 Task: Find connections with filter location Batna with filter topic #Inspirationwith filter profile language German with filter current company YRF-Yash Raj Films with filter school Tezpur University with filter industry Museums with filter service category Mortgage Lending with filter keywords title Sound Engineer
Action: Mouse moved to (556, 81)
Screenshot: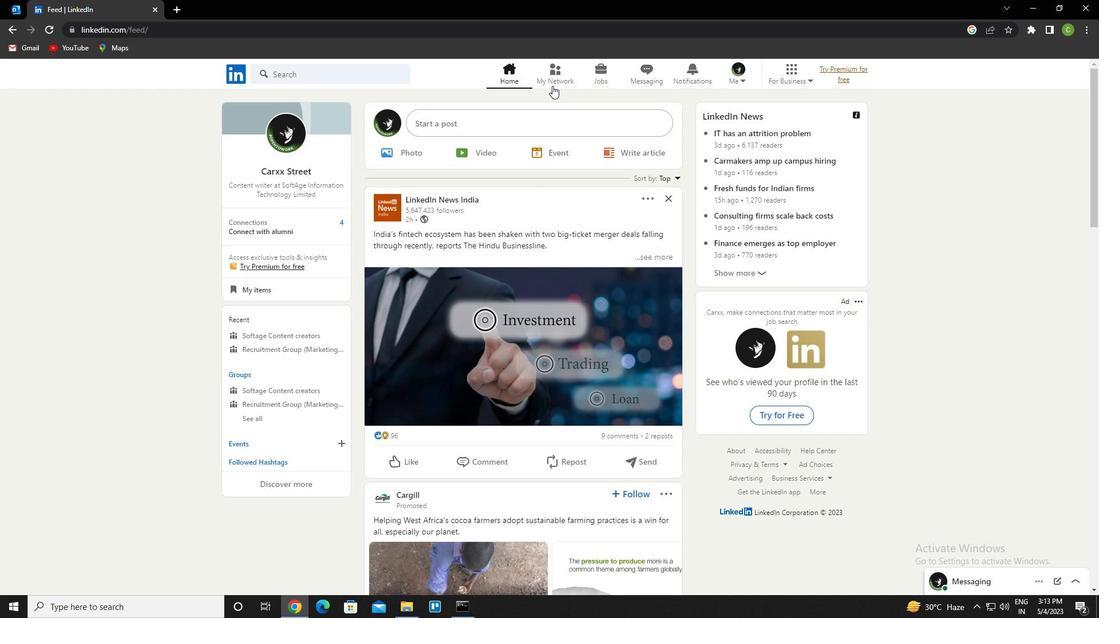 
Action: Mouse pressed left at (556, 81)
Screenshot: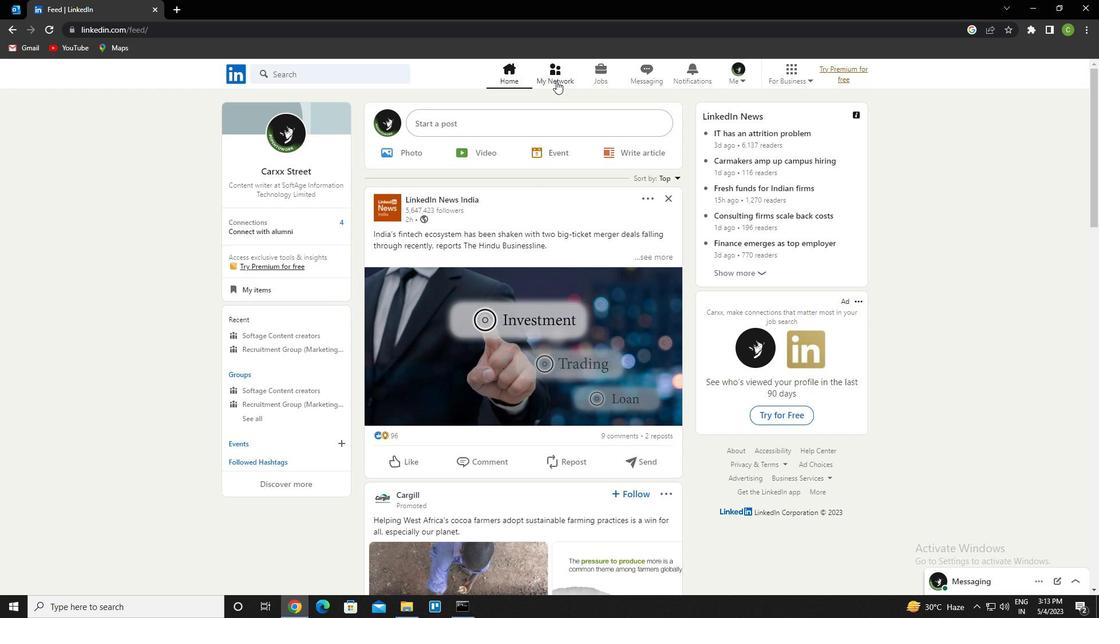 
Action: Mouse moved to (328, 138)
Screenshot: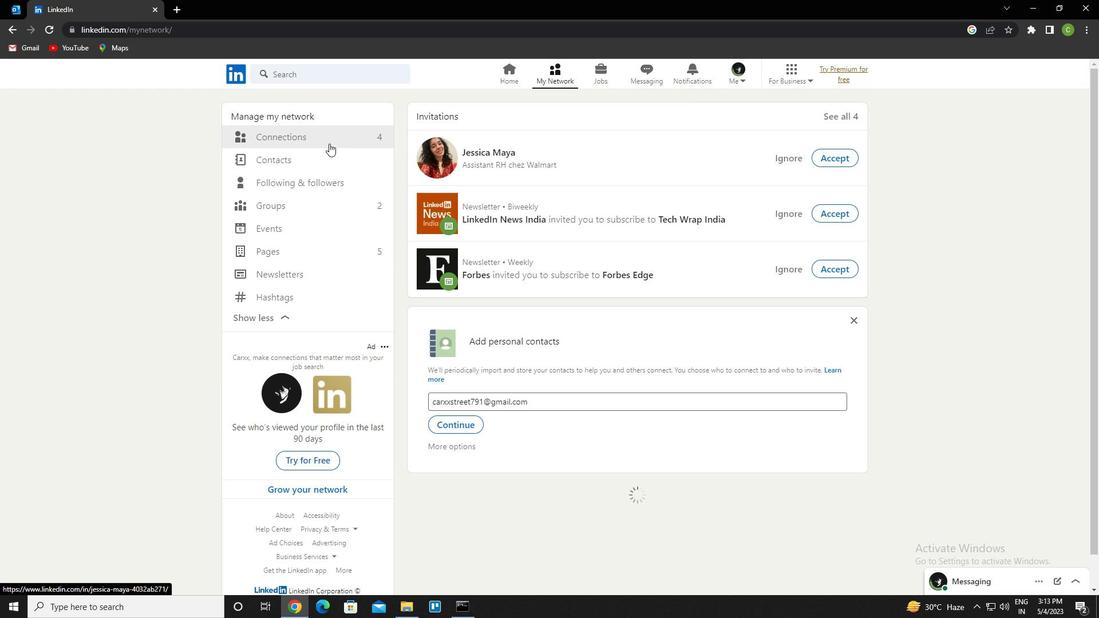 
Action: Mouse pressed left at (328, 138)
Screenshot: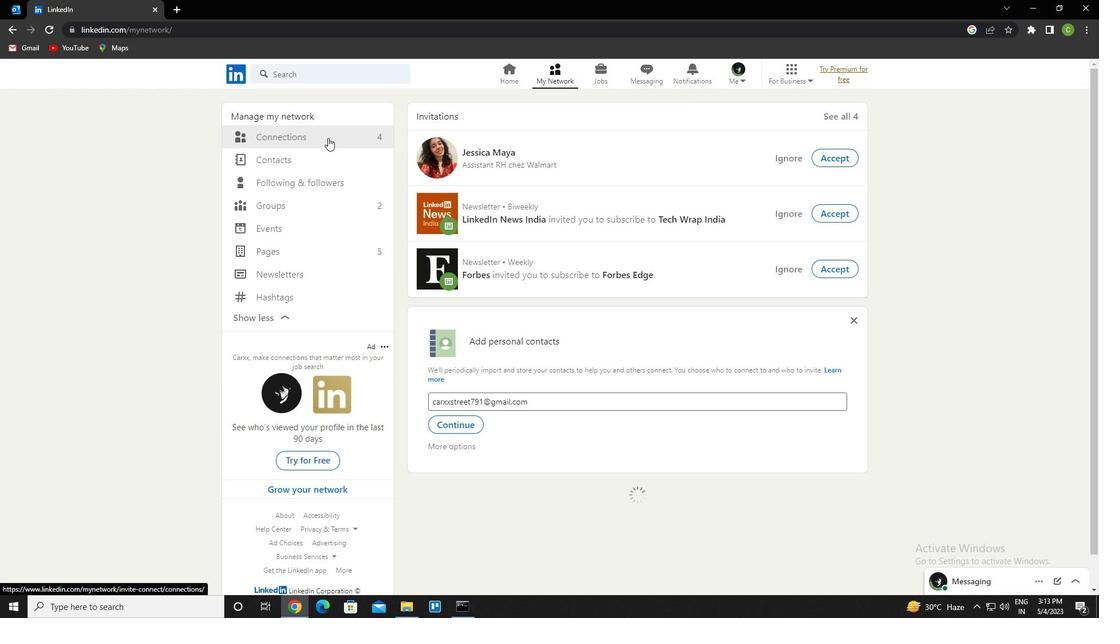 
Action: Mouse moved to (658, 137)
Screenshot: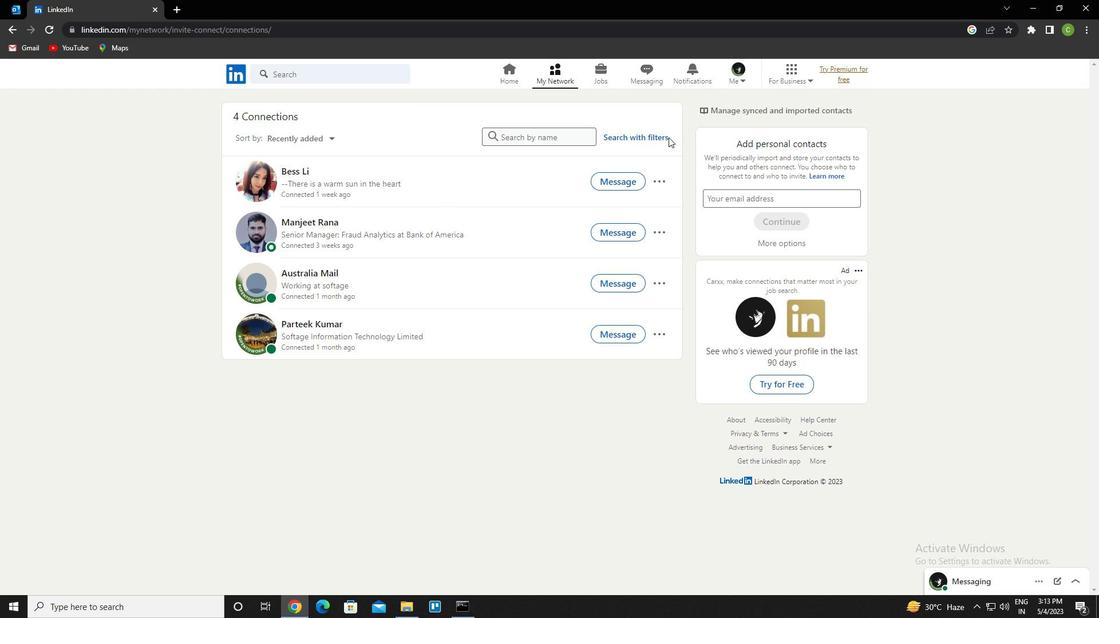 
Action: Mouse pressed left at (658, 137)
Screenshot: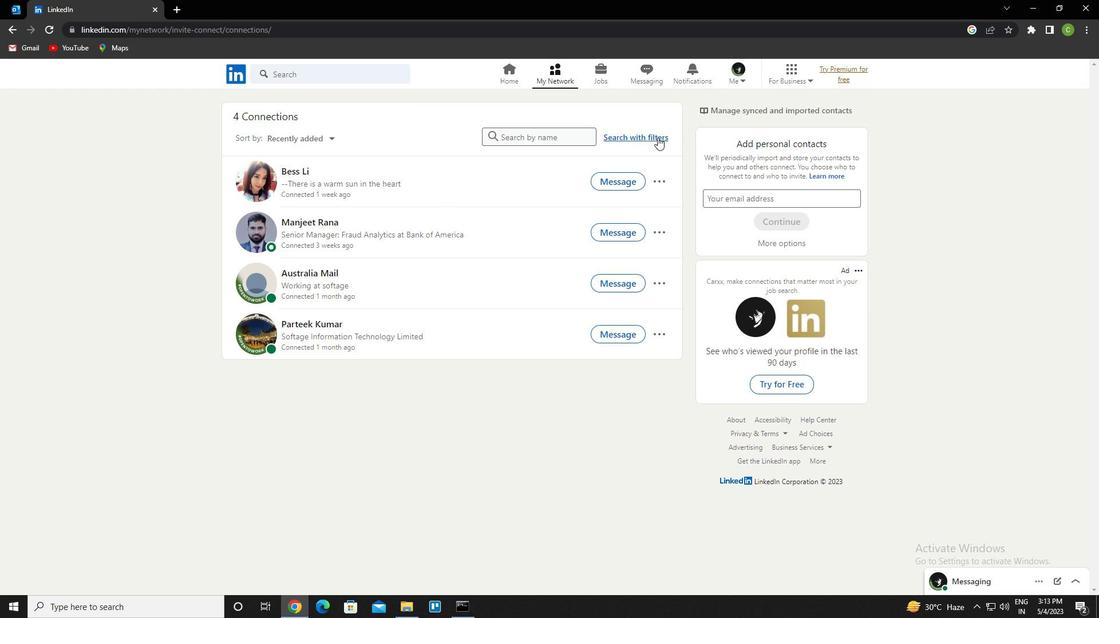 
Action: Mouse moved to (588, 107)
Screenshot: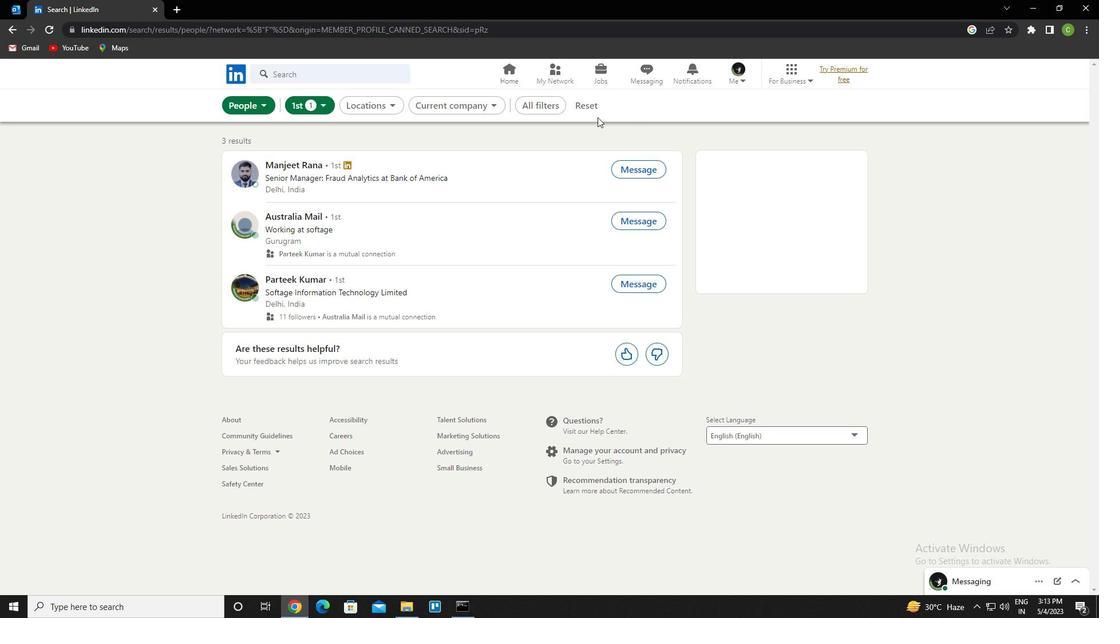 
Action: Mouse pressed left at (588, 107)
Screenshot: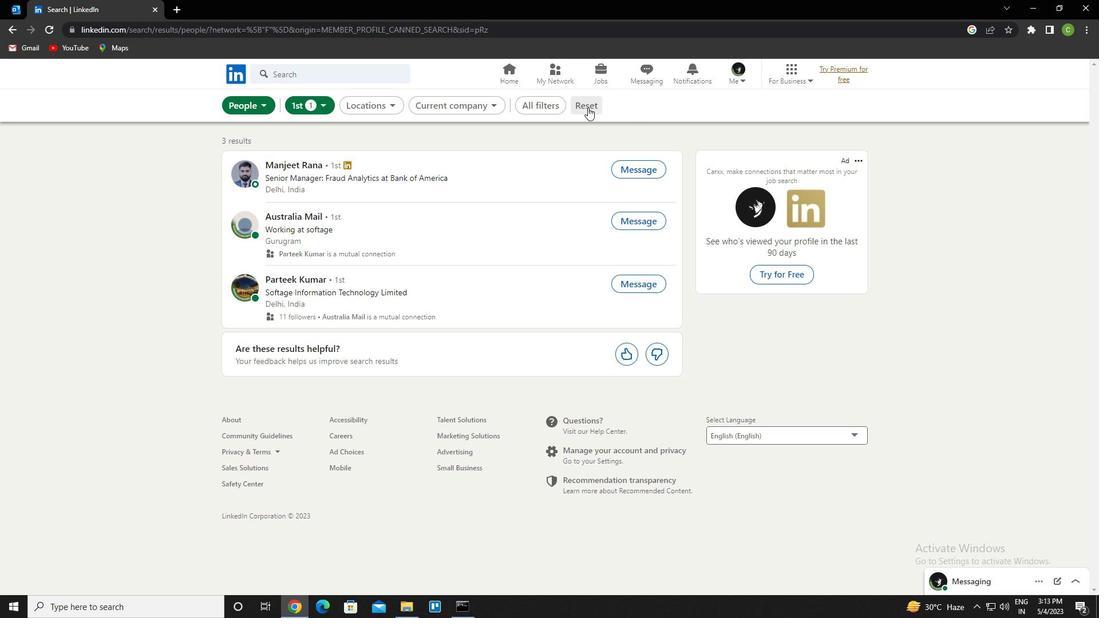 
Action: Mouse moved to (579, 104)
Screenshot: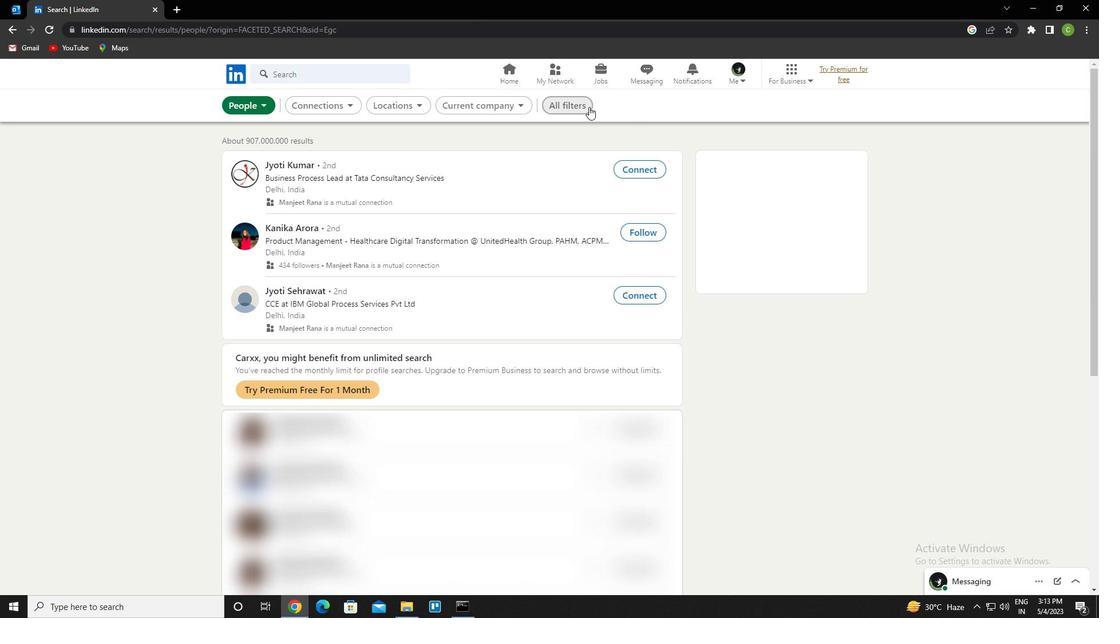 
Action: Mouse pressed left at (579, 104)
Screenshot: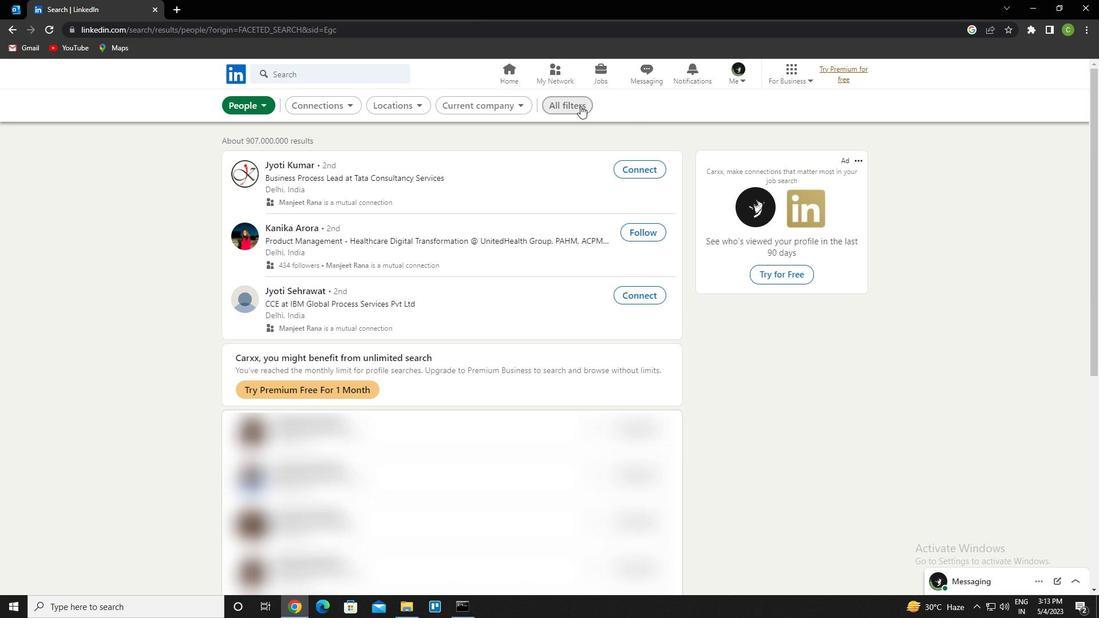 
Action: Mouse moved to (869, 329)
Screenshot: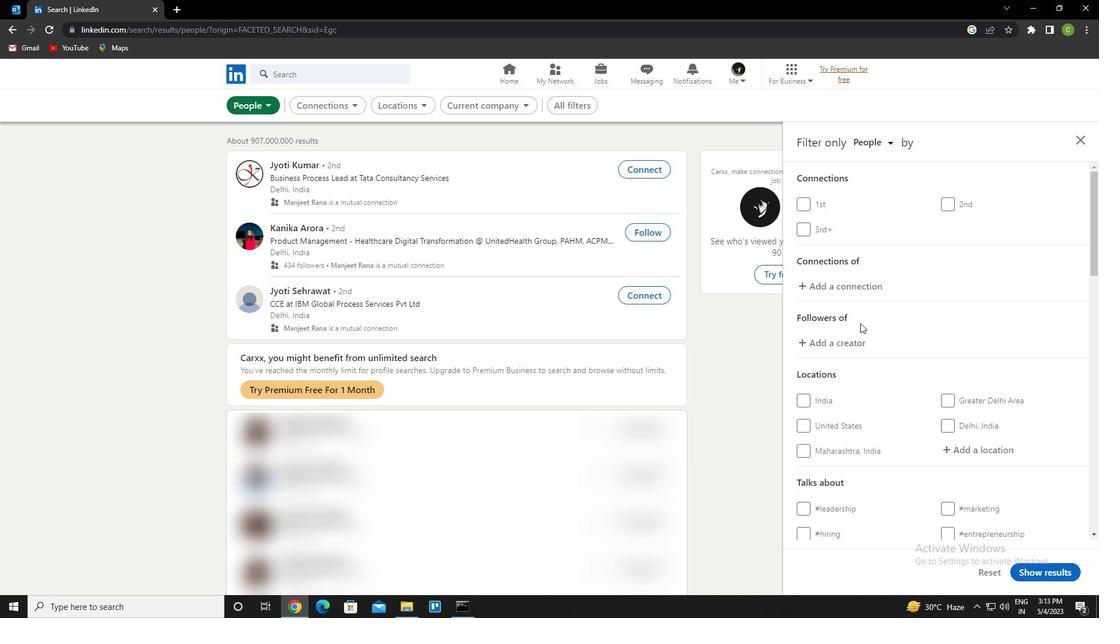 
Action: Mouse scrolled (869, 328) with delta (0, 0)
Screenshot: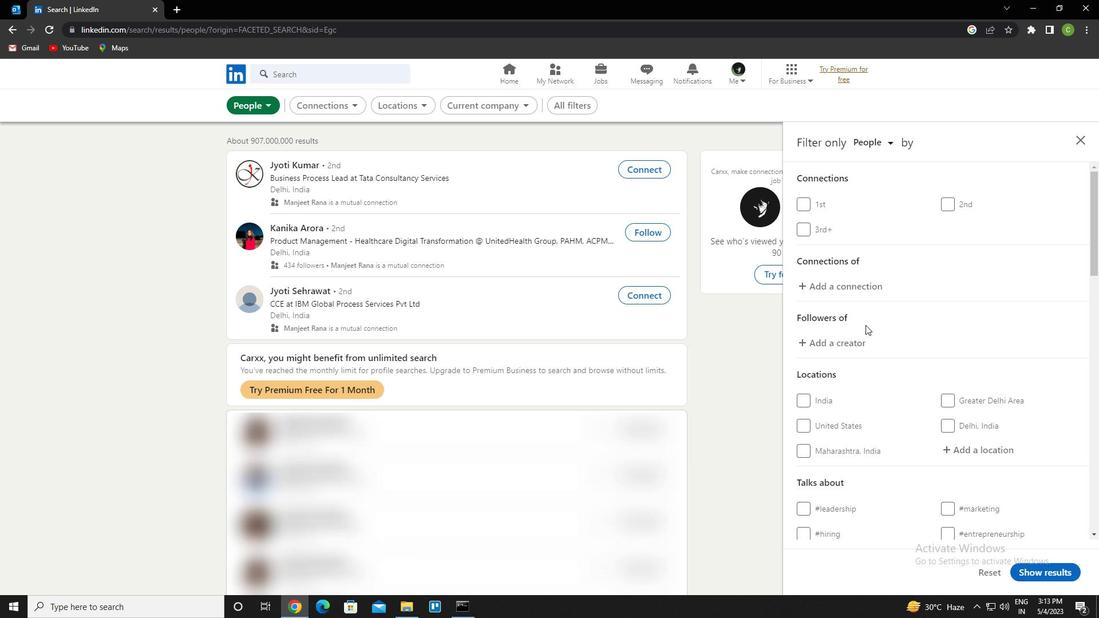 
Action: Mouse moved to (869, 331)
Screenshot: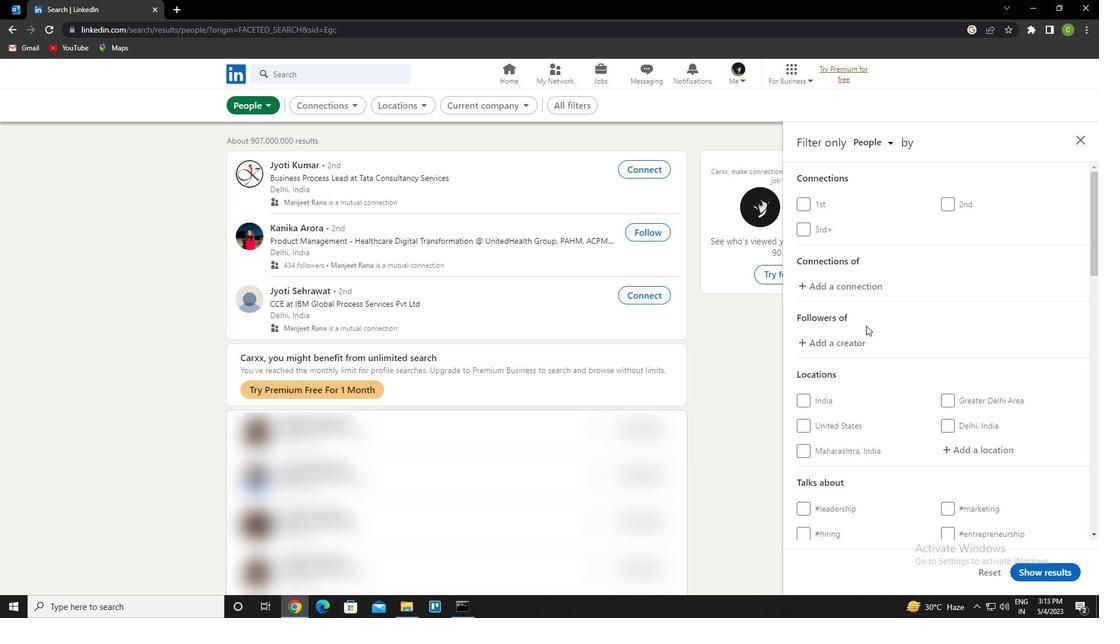 
Action: Mouse scrolled (869, 331) with delta (0, 0)
Screenshot: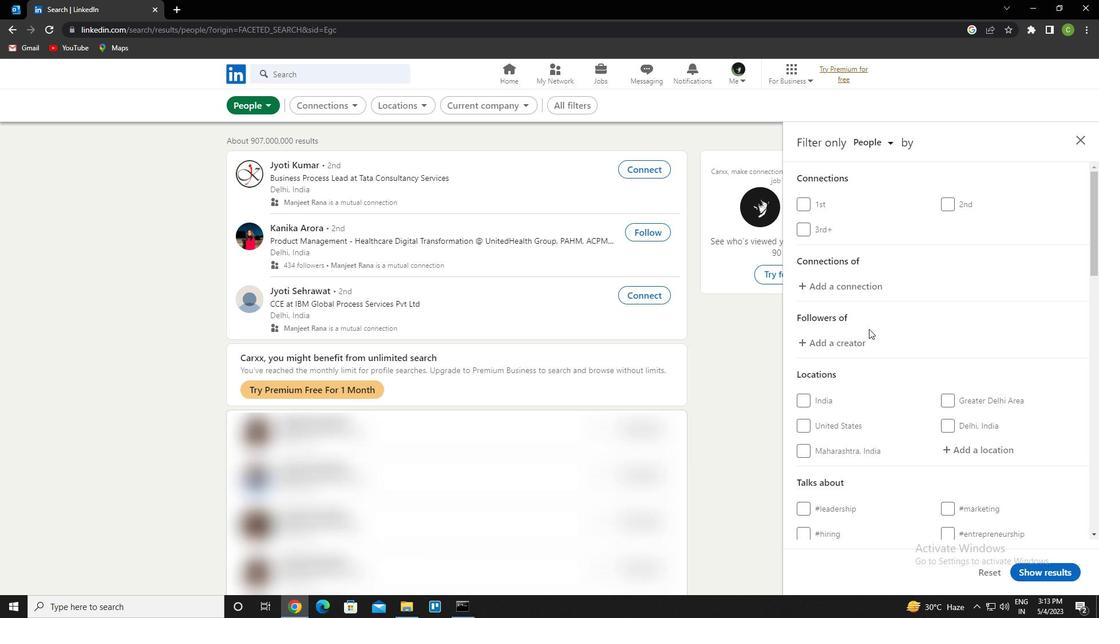 
Action: Mouse moved to (969, 341)
Screenshot: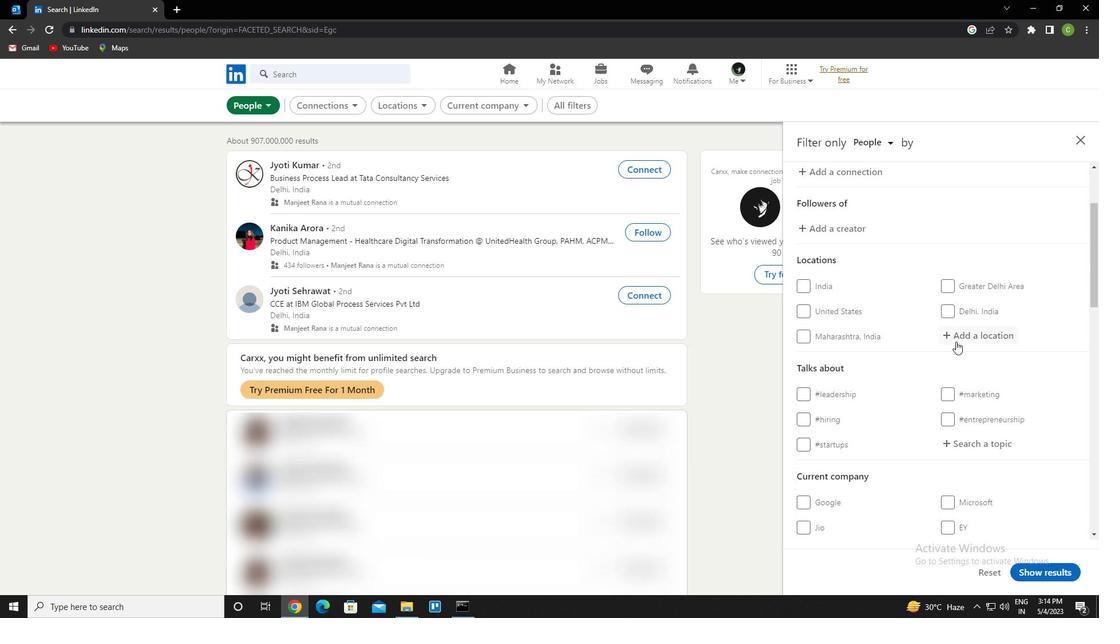 
Action: Mouse pressed left at (969, 341)
Screenshot: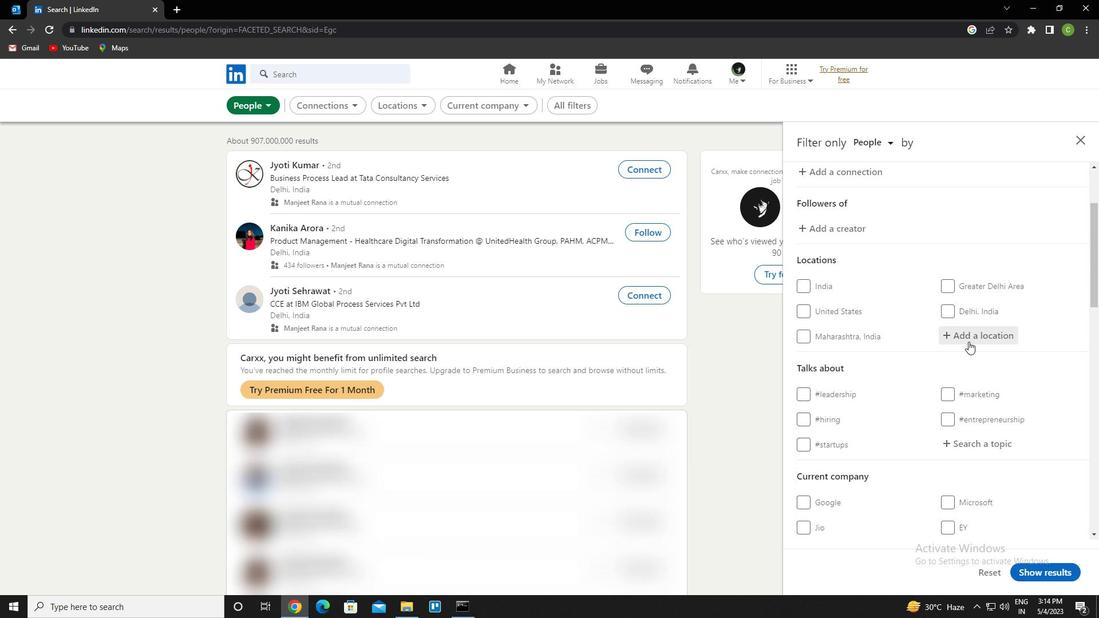 
Action: Mouse moved to (949, 274)
Screenshot: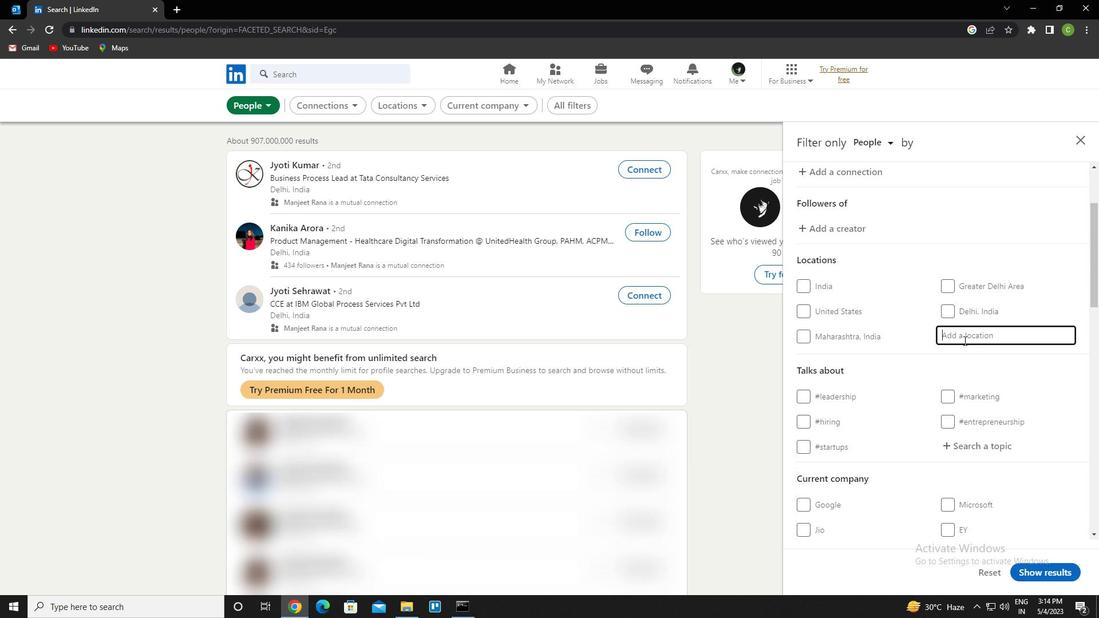 
Action: Key pressed <Key.caps_lock>b<Key.caps_lock>atna<Key.down><Key.enter>
Screenshot: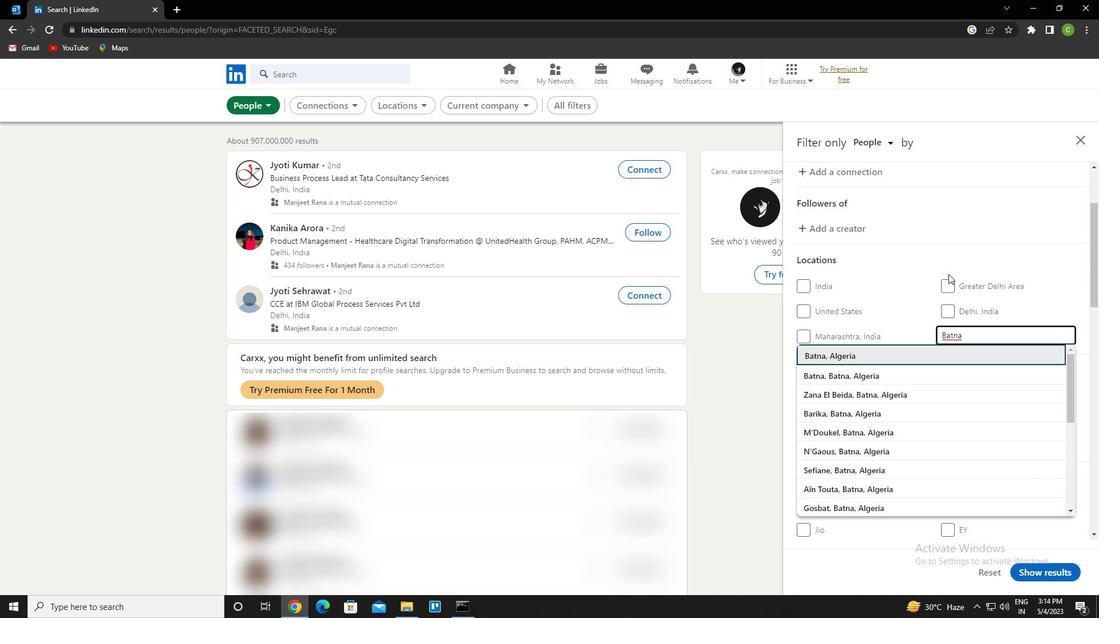 
Action: Mouse moved to (949, 274)
Screenshot: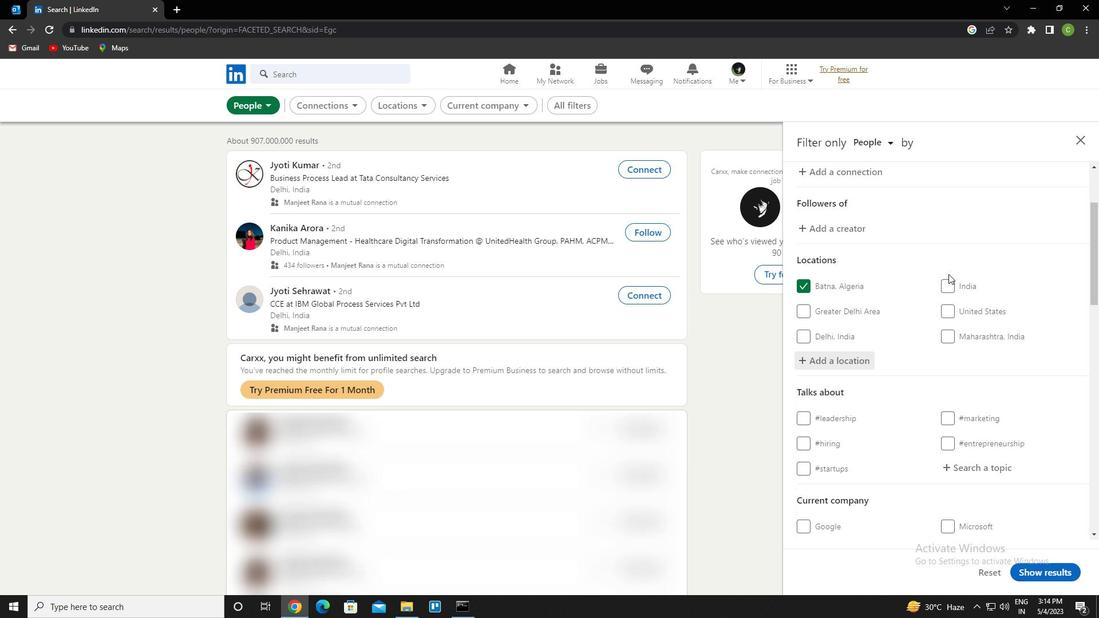 
Action: Mouse scrolled (949, 273) with delta (0, 0)
Screenshot: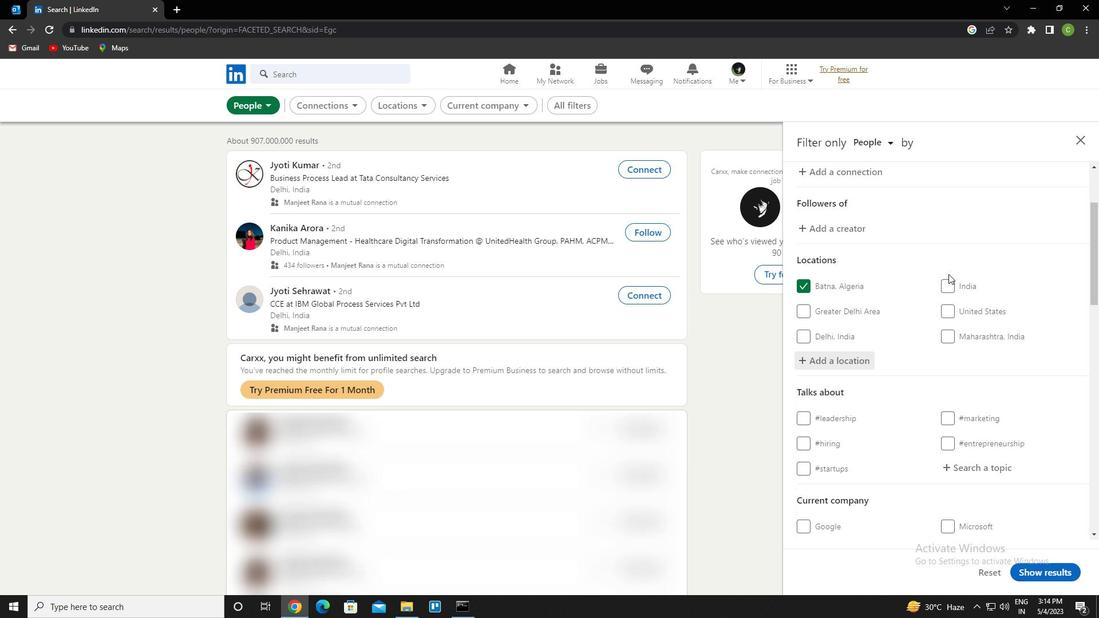 
Action: Mouse moved to (947, 274)
Screenshot: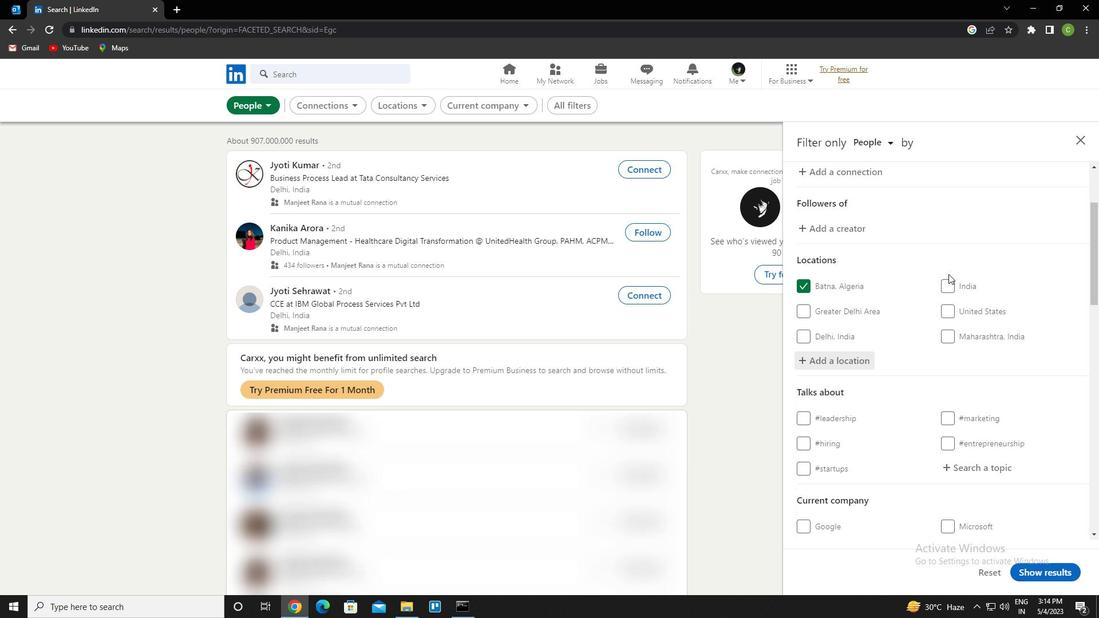 
Action: Mouse scrolled (947, 273) with delta (0, 0)
Screenshot: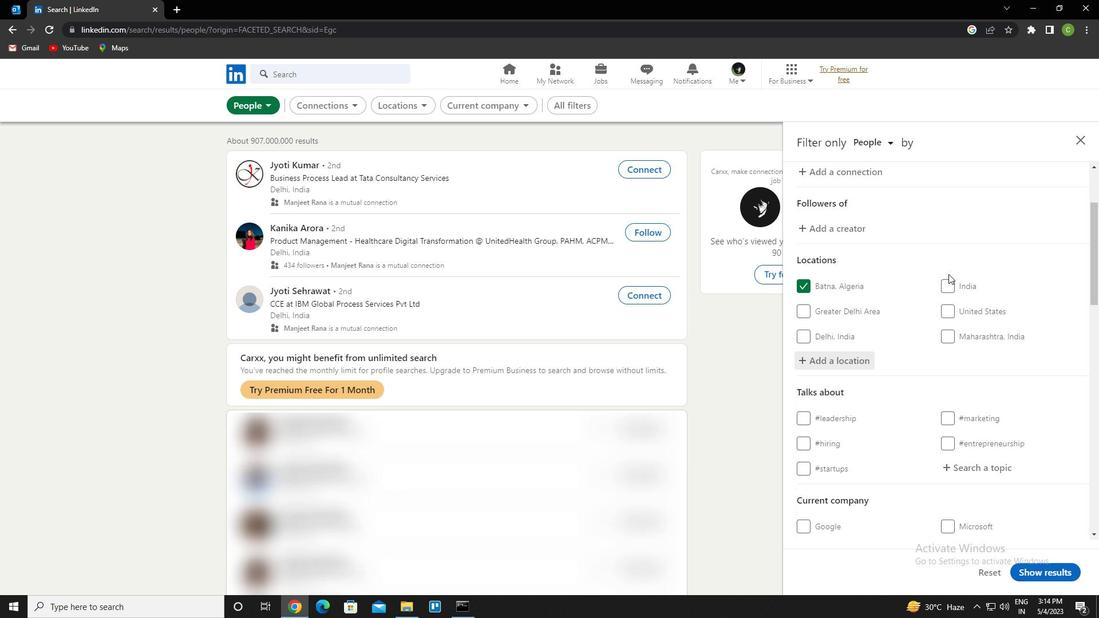 
Action: Mouse moved to (969, 349)
Screenshot: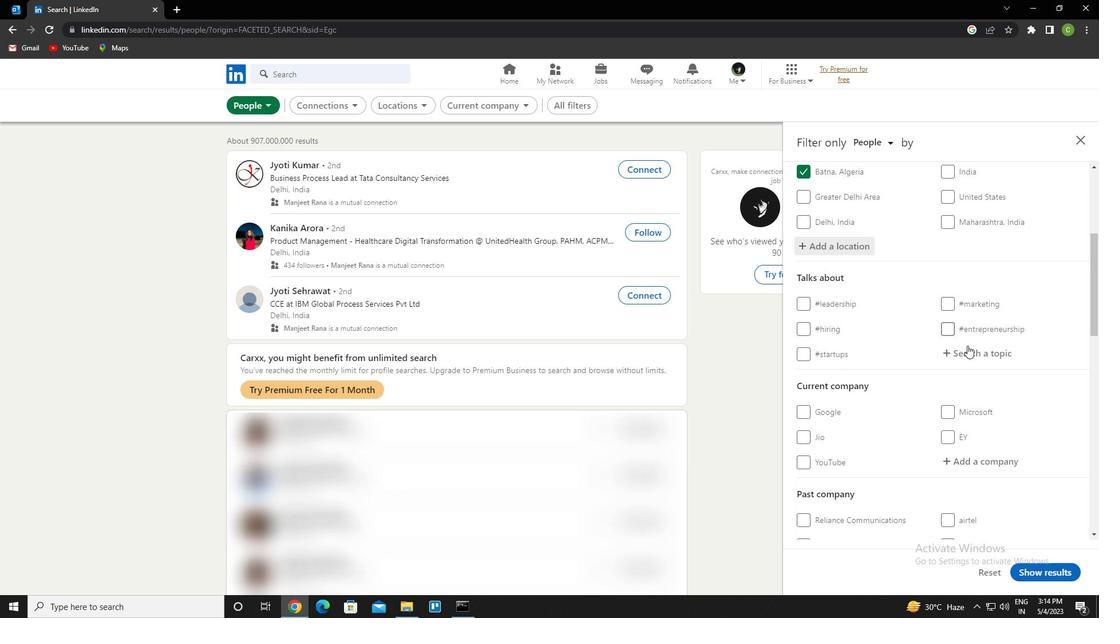 
Action: Mouse pressed left at (969, 349)
Screenshot: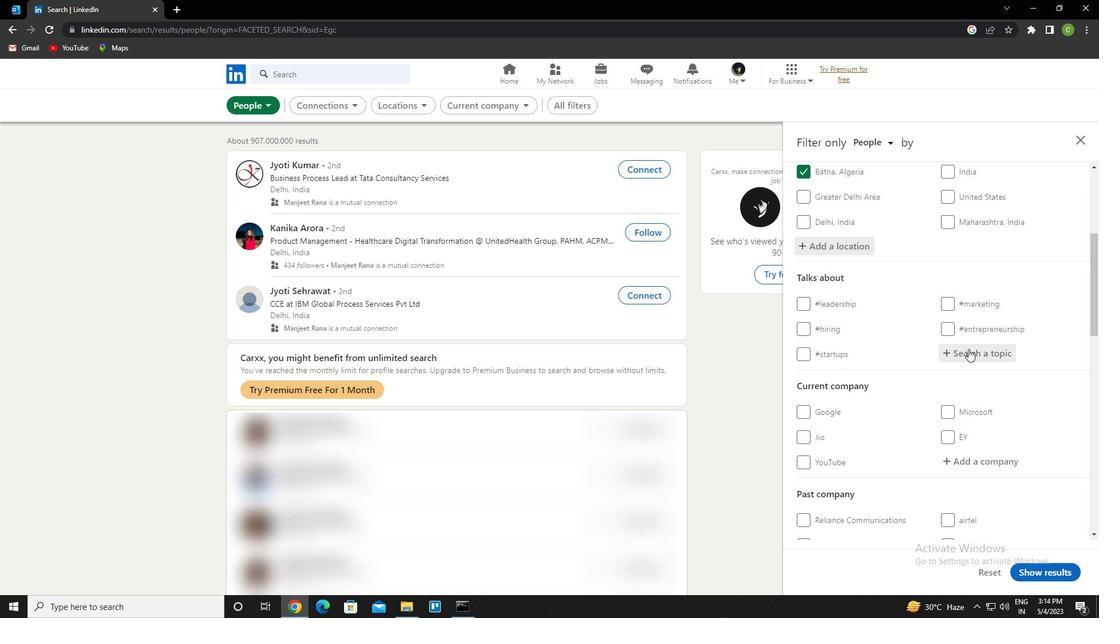 
Action: Mouse moved to (952, 343)
Screenshot: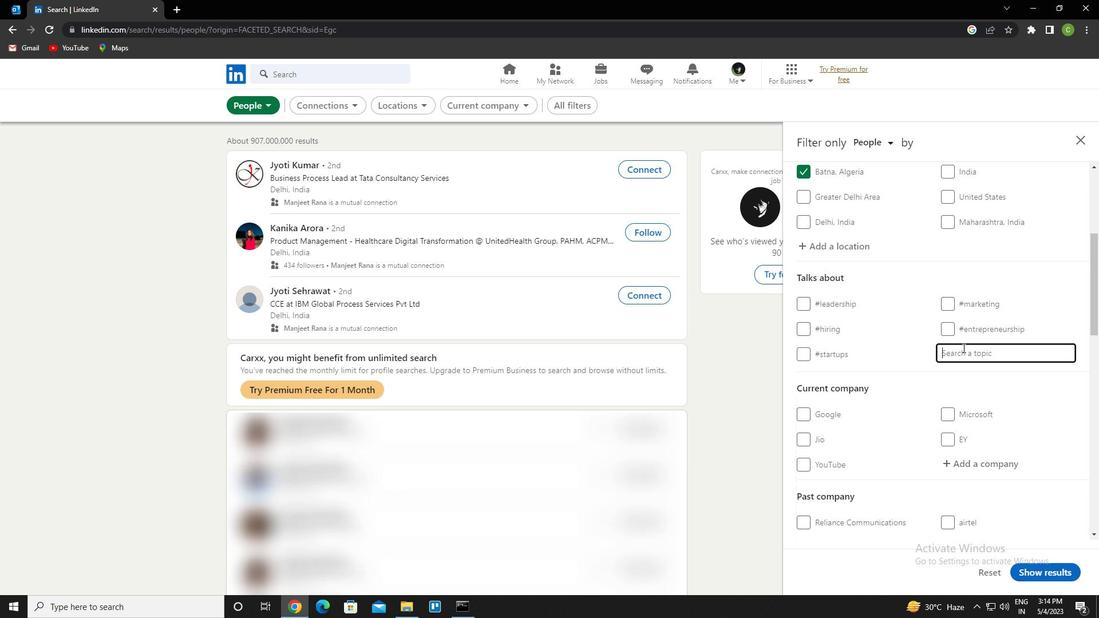 
Action: Key pressed inspiration<Key.down><Key.enter>
Screenshot: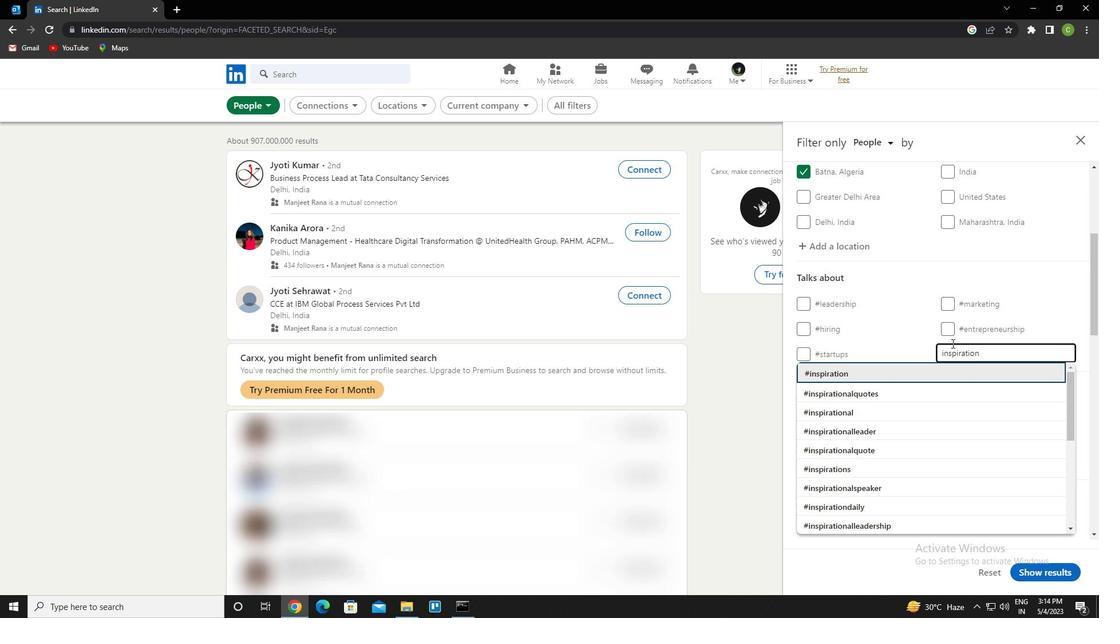 
Action: Mouse moved to (926, 338)
Screenshot: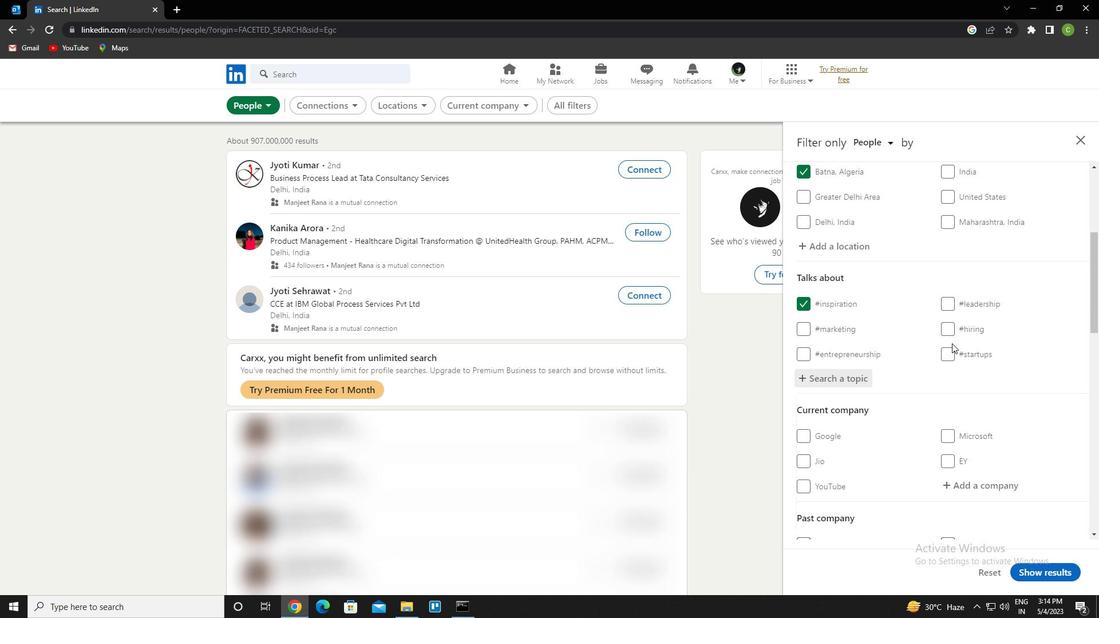 
Action: Mouse scrolled (926, 337) with delta (0, 0)
Screenshot: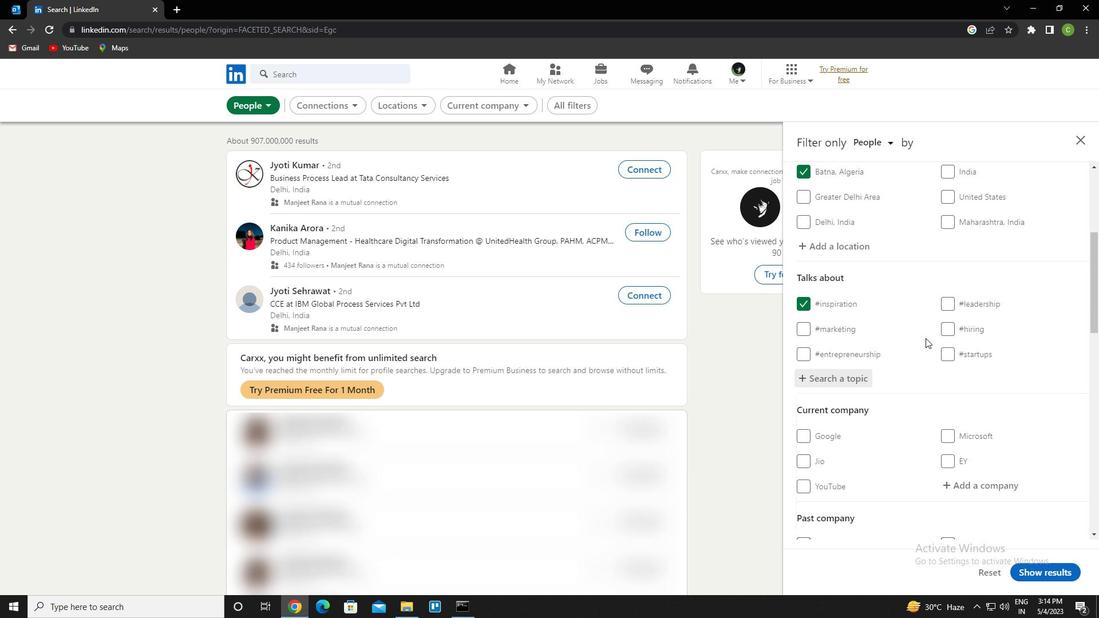 
Action: Mouse scrolled (926, 337) with delta (0, 0)
Screenshot: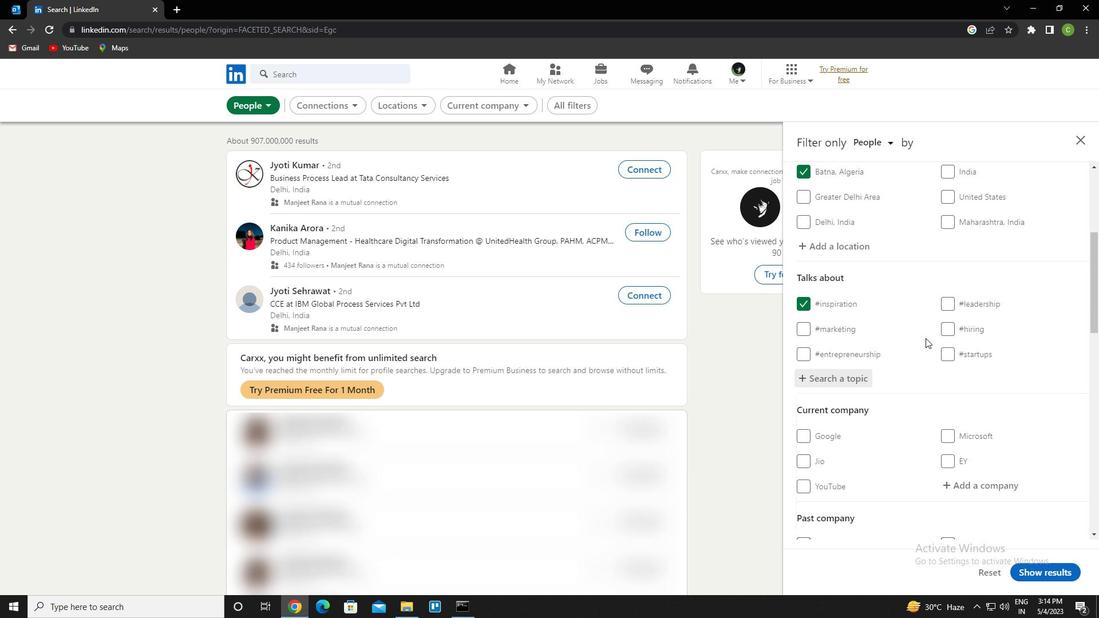 
Action: Mouse scrolled (926, 337) with delta (0, 0)
Screenshot: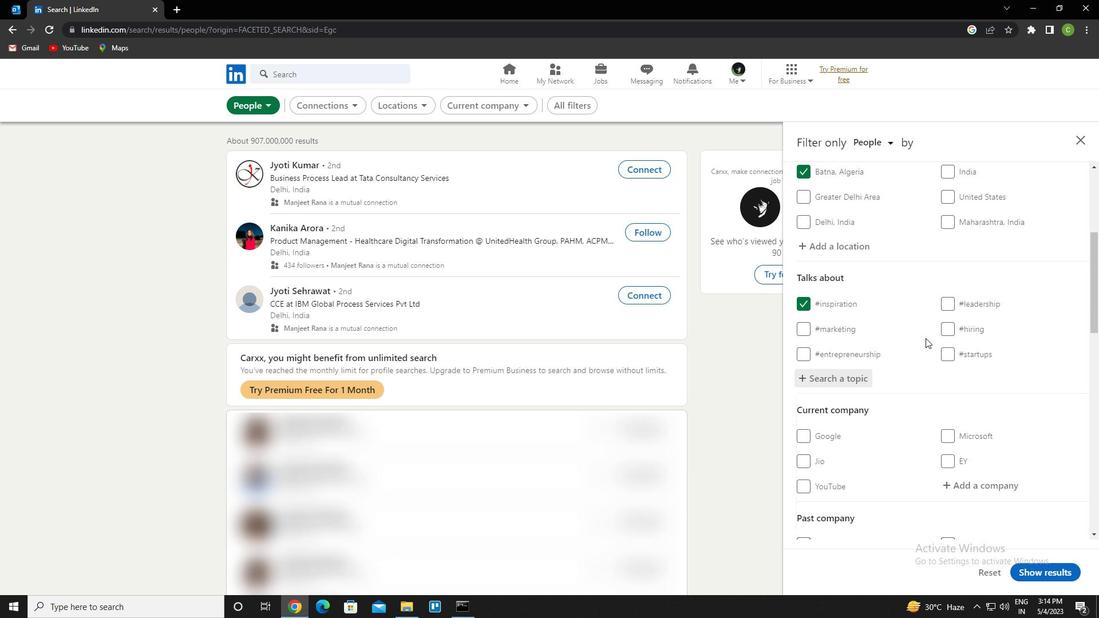 
Action: Mouse scrolled (926, 337) with delta (0, 0)
Screenshot: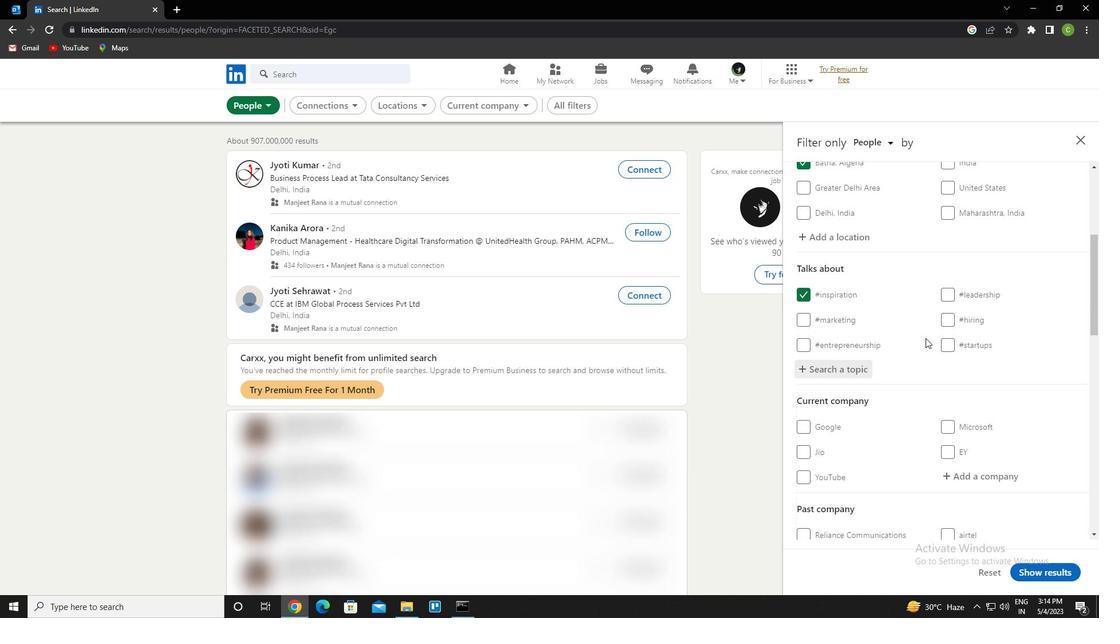 
Action: Mouse scrolled (926, 337) with delta (0, 0)
Screenshot: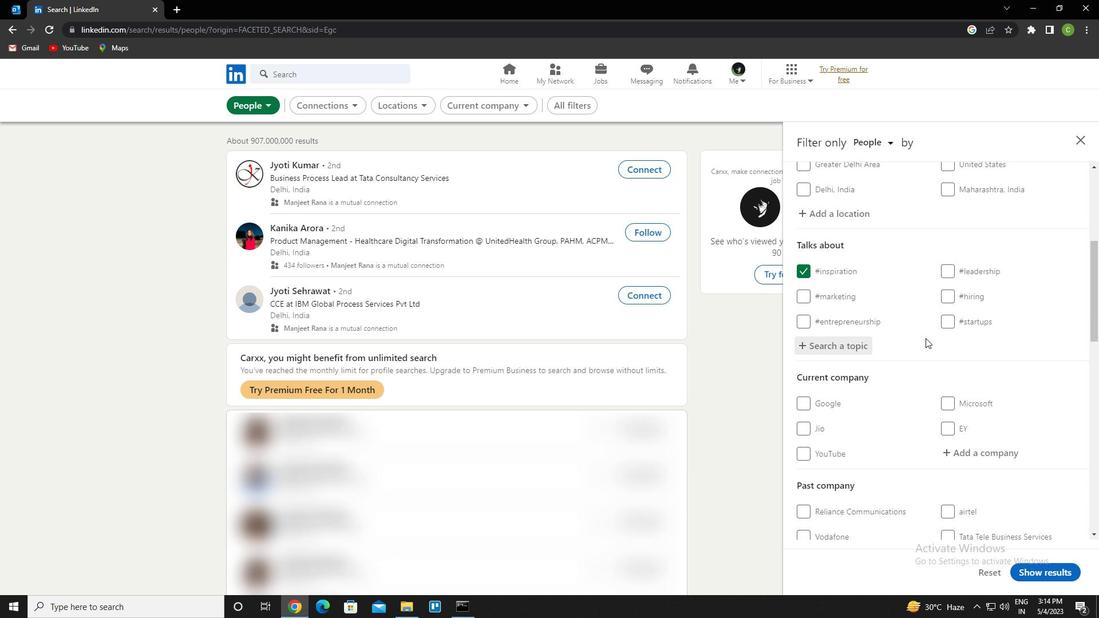 
Action: Mouse scrolled (926, 337) with delta (0, 0)
Screenshot: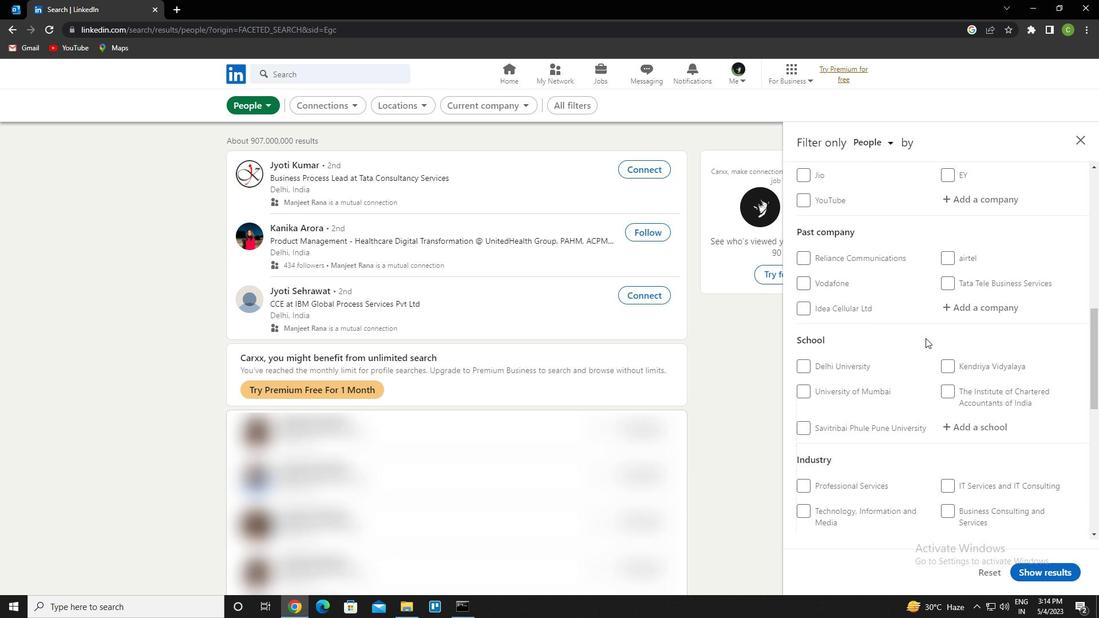 
Action: Mouse moved to (926, 338)
Screenshot: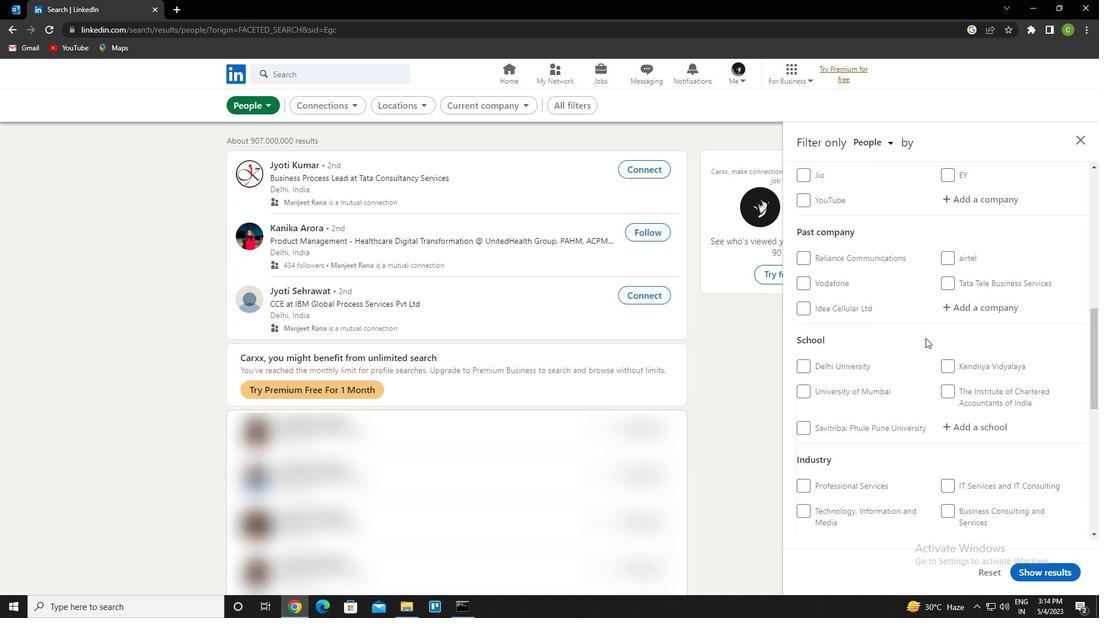 
Action: Mouse scrolled (926, 337) with delta (0, 0)
Screenshot: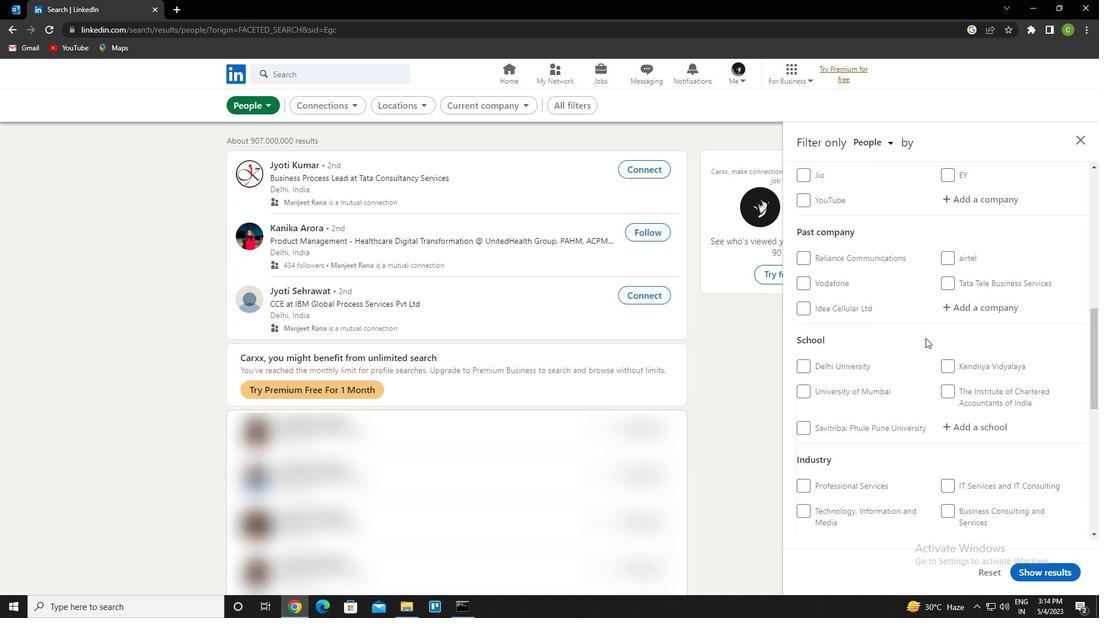 
Action: Mouse moved to (926, 339)
Screenshot: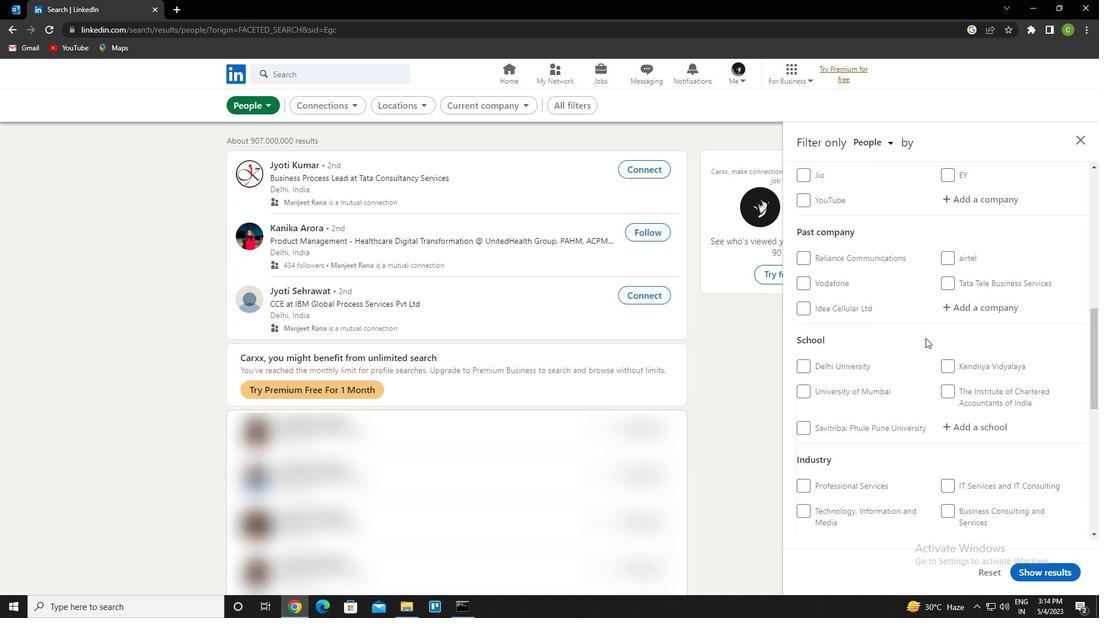 
Action: Mouse scrolled (926, 339) with delta (0, 0)
Screenshot: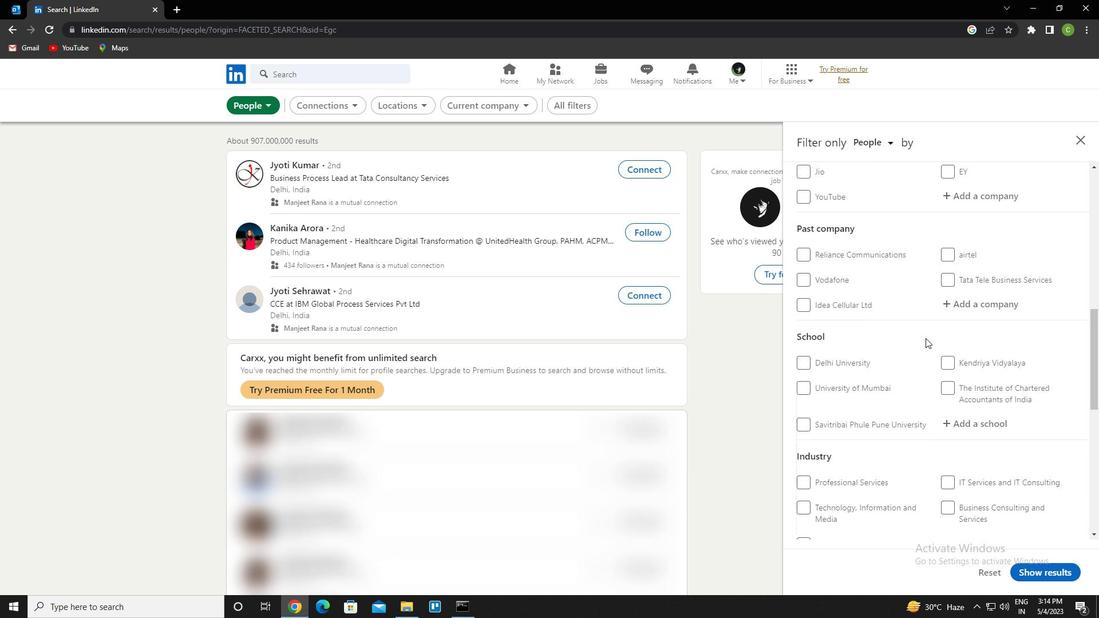
Action: Mouse scrolled (926, 339) with delta (0, 0)
Screenshot: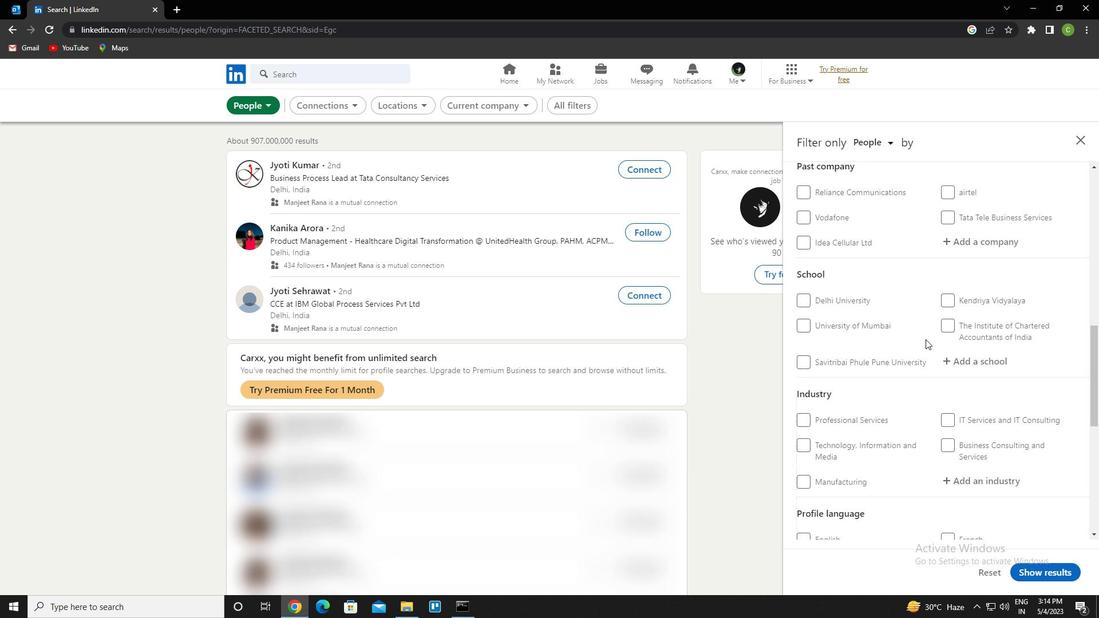 
Action: Mouse moved to (801, 424)
Screenshot: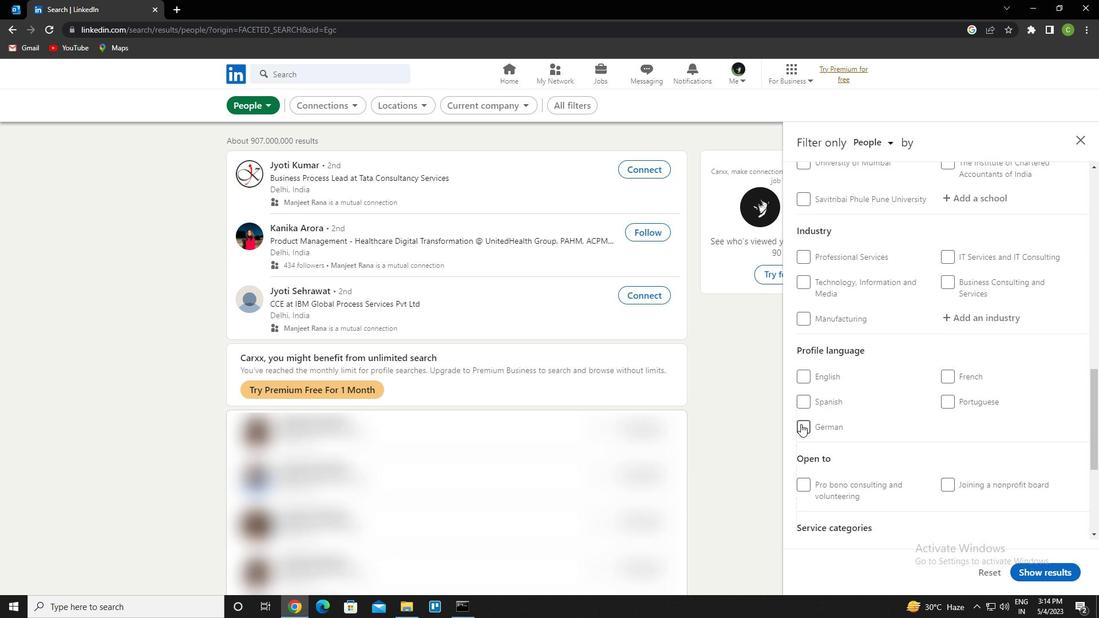
Action: Mouse pressed left at (801, 424)
Screenshot: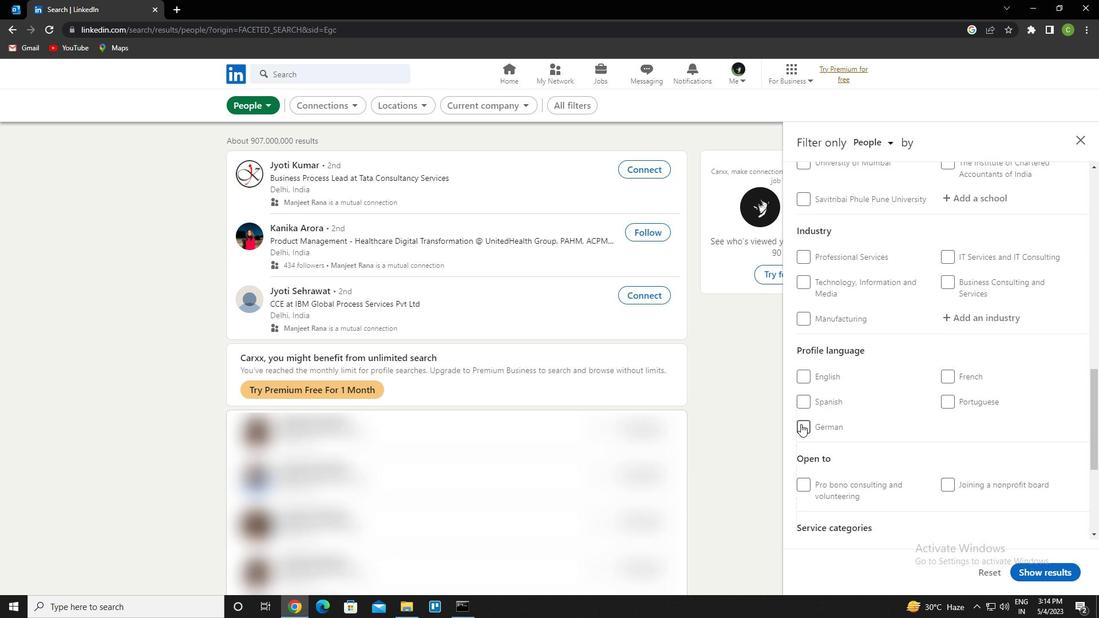 
Action: Mouse moved to (908, 348)
Screenshot: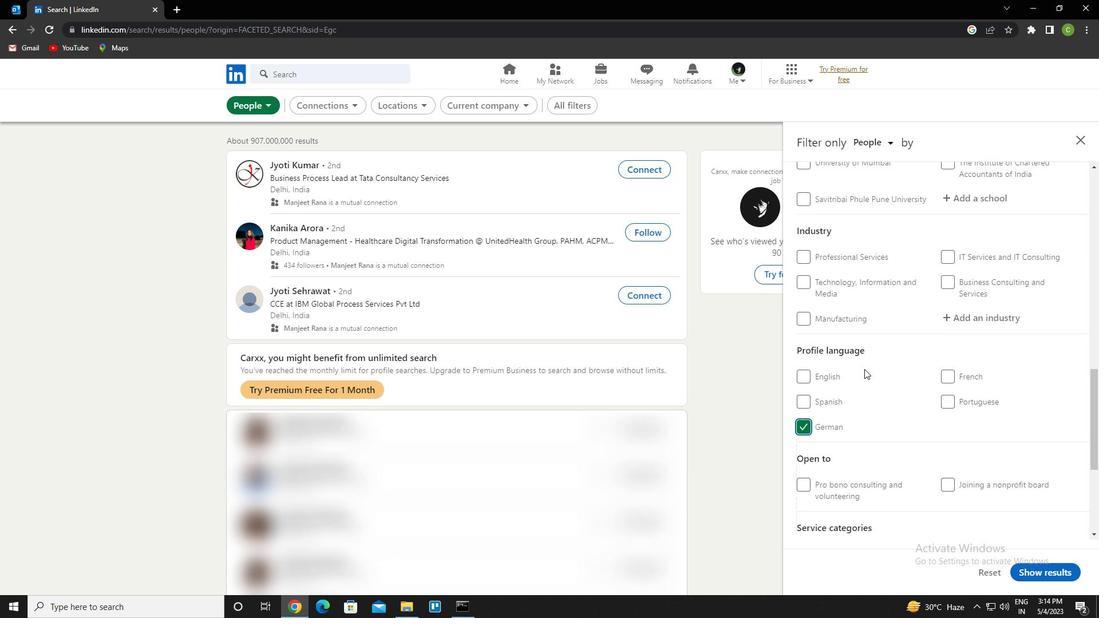 
Action: Mouse scrolled (908, 349) with delta (0, 0)
Screenshot: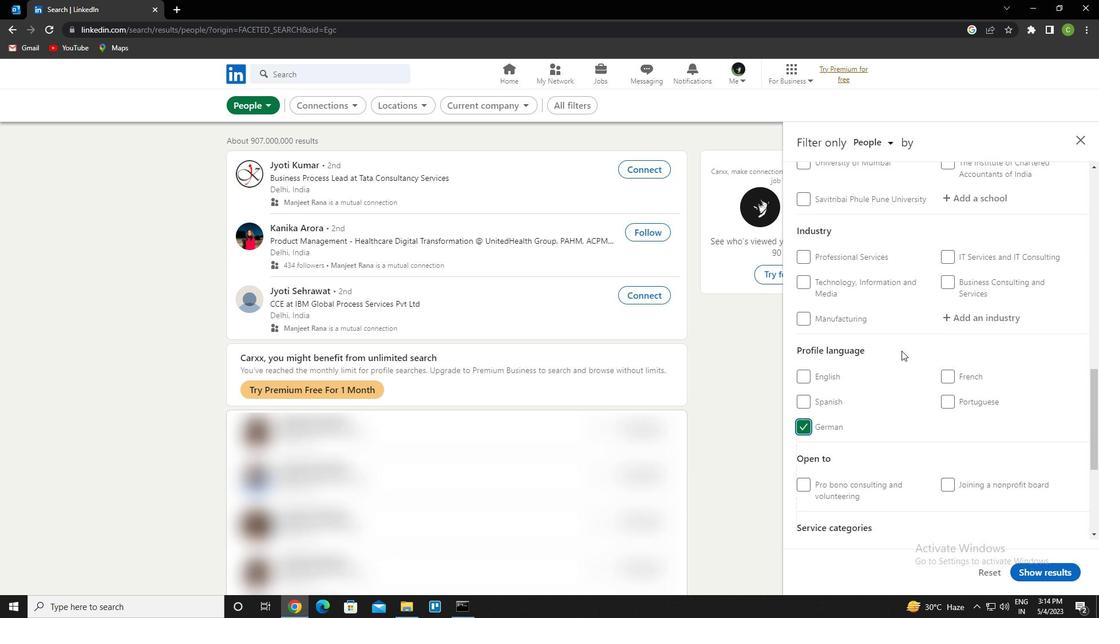 
Action: Mouse scrolled (908, 349) with delta (0, 0)
Screenshot: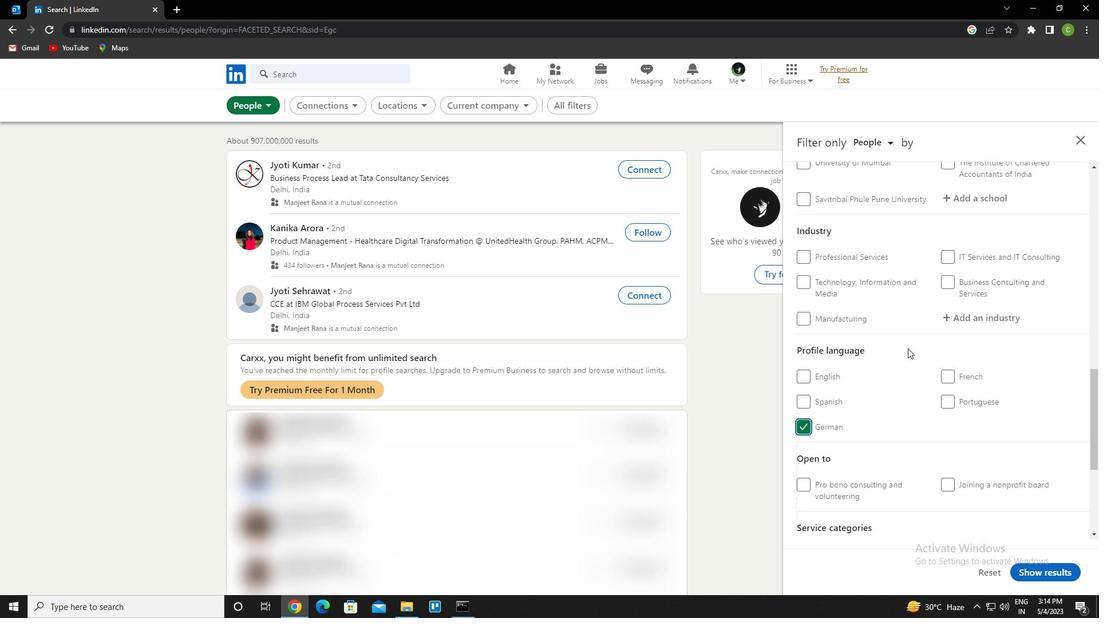
Action: Mouse scrolled (908, 349) with delta (0, 0)
Screenshot: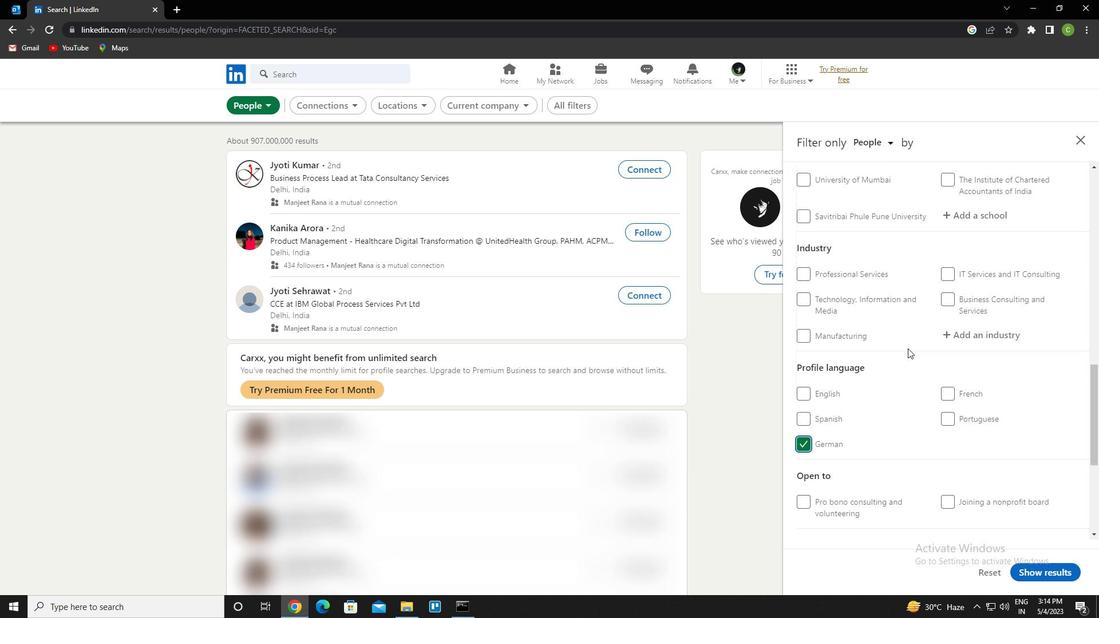 
Action: Mouse scrolled (908, 349) with delta (0, 0)
Screenshot: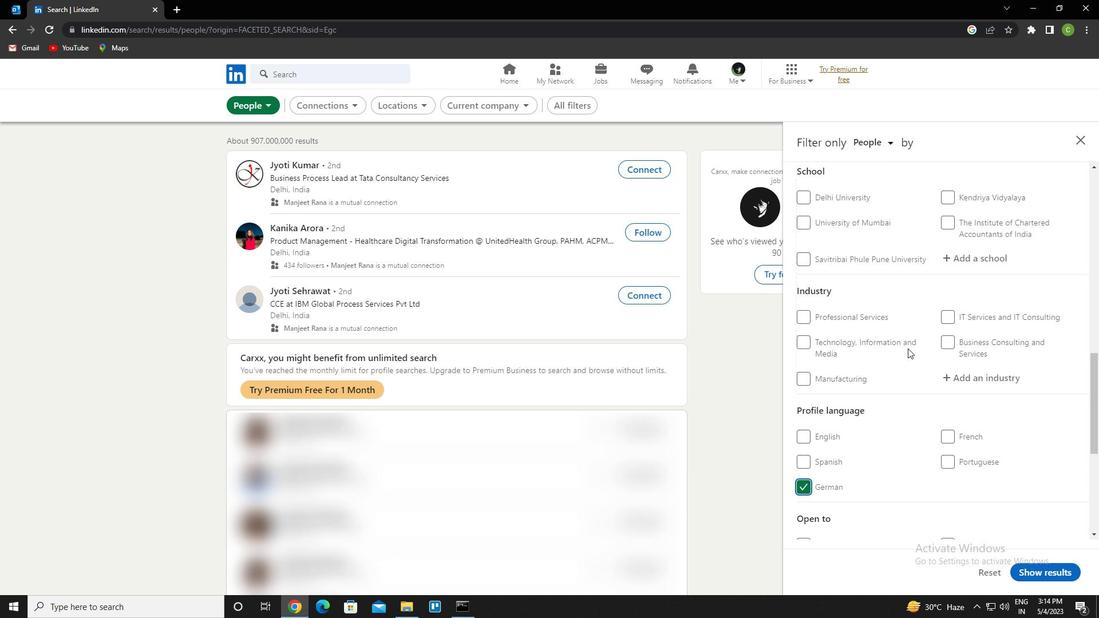 
Action: Mouse moved to (909, 348)
Screenshot: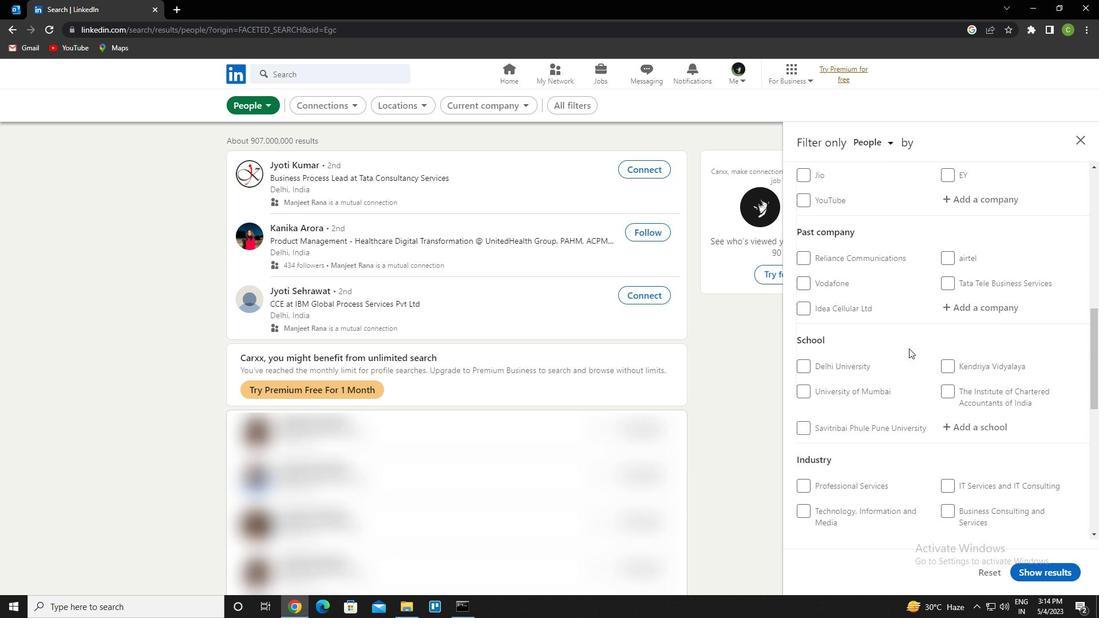 
Action: Mouse scrolled (909, 349) with delta (0, 0)
Screenshot: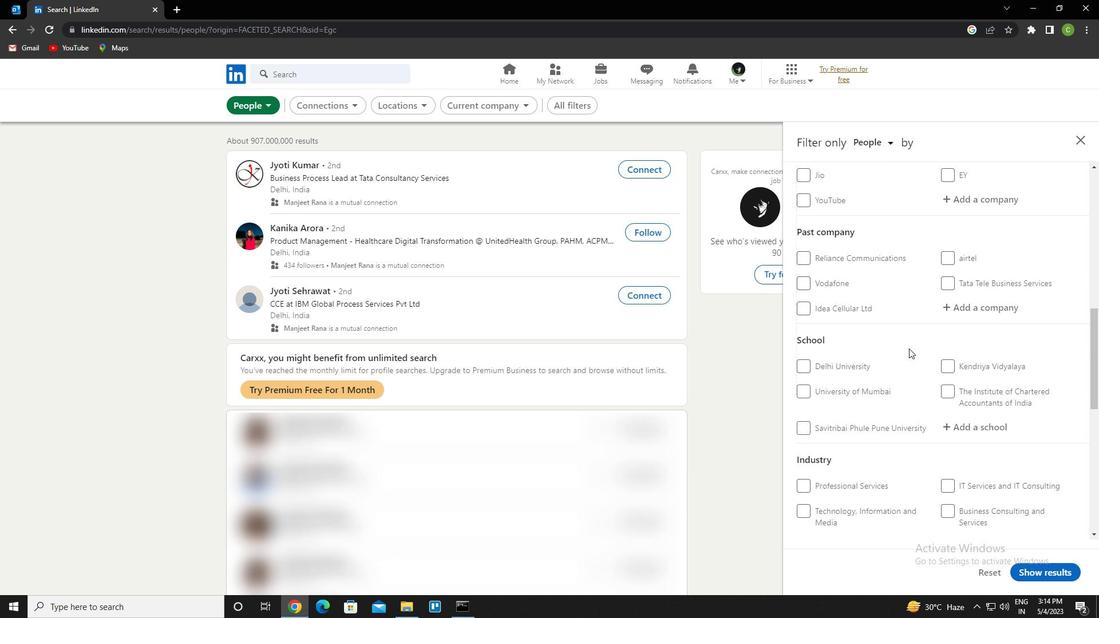 
Action: Mouse scrolled (909, 349) with delta (0, 0)
Screenshot: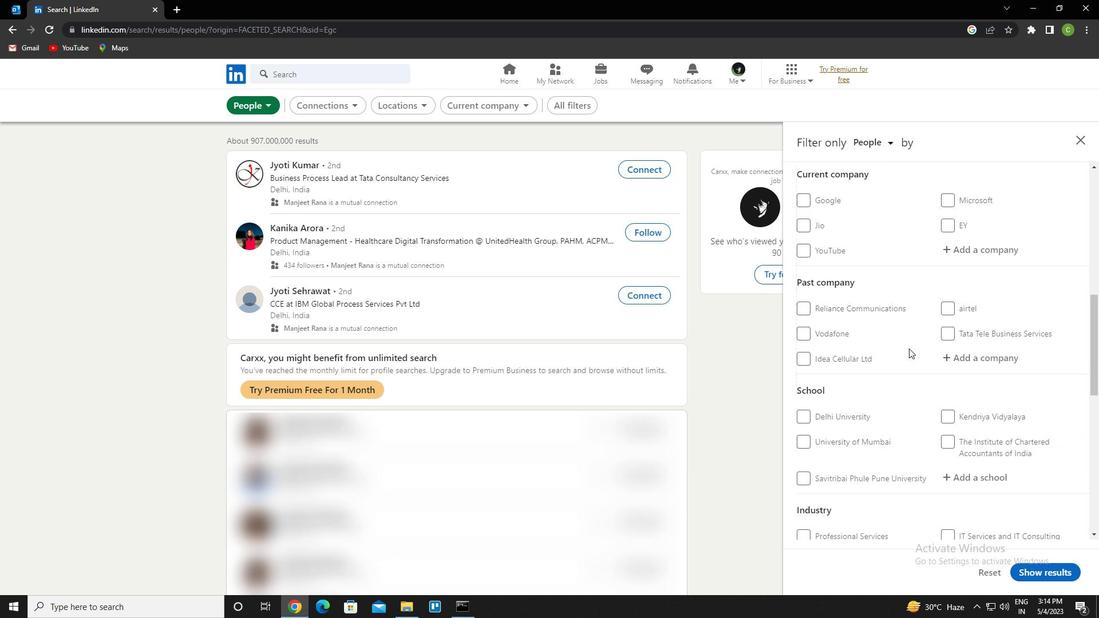 
Action: Mouse moved to (975, 311)
Screenshot: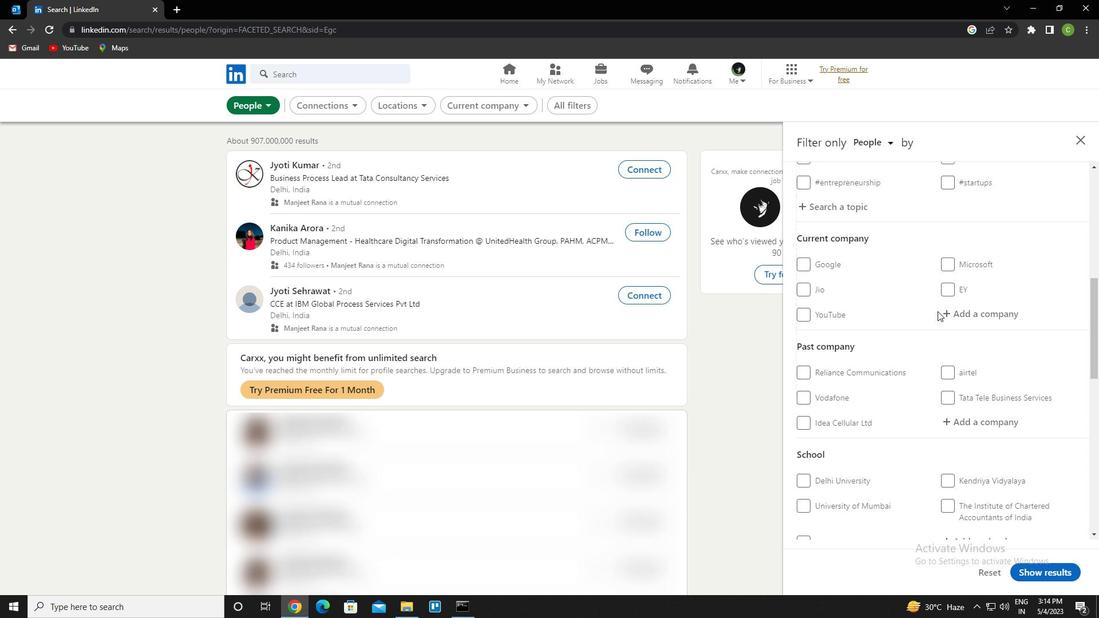 
Action: Mouse pressed left at (975, 311)
Screenshot: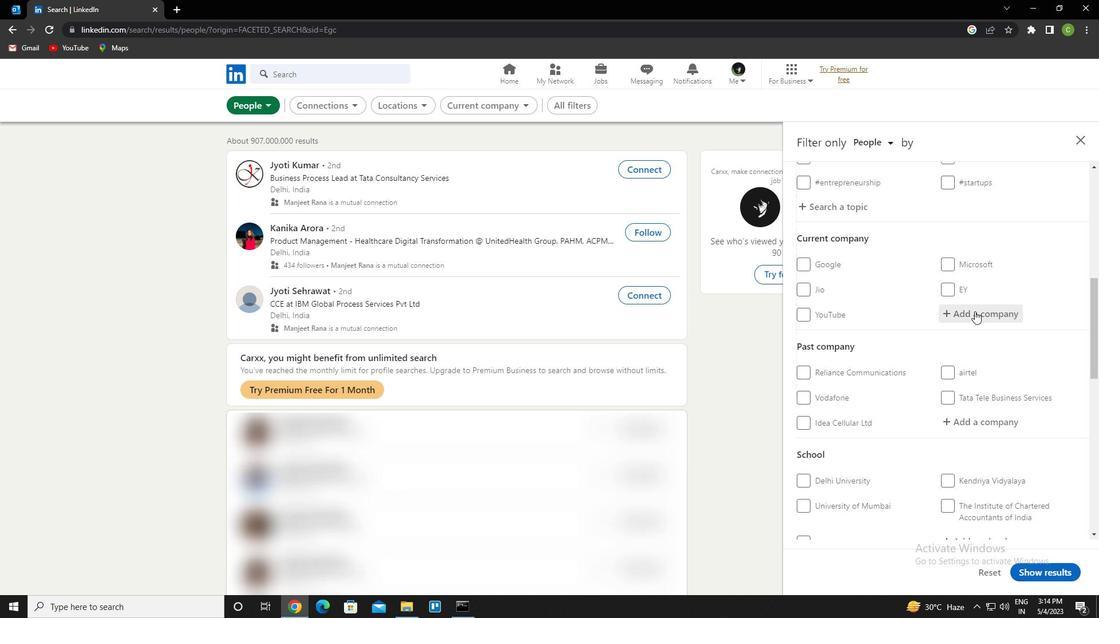 
Action: Mouse moved to (968, 306)
Screenshot: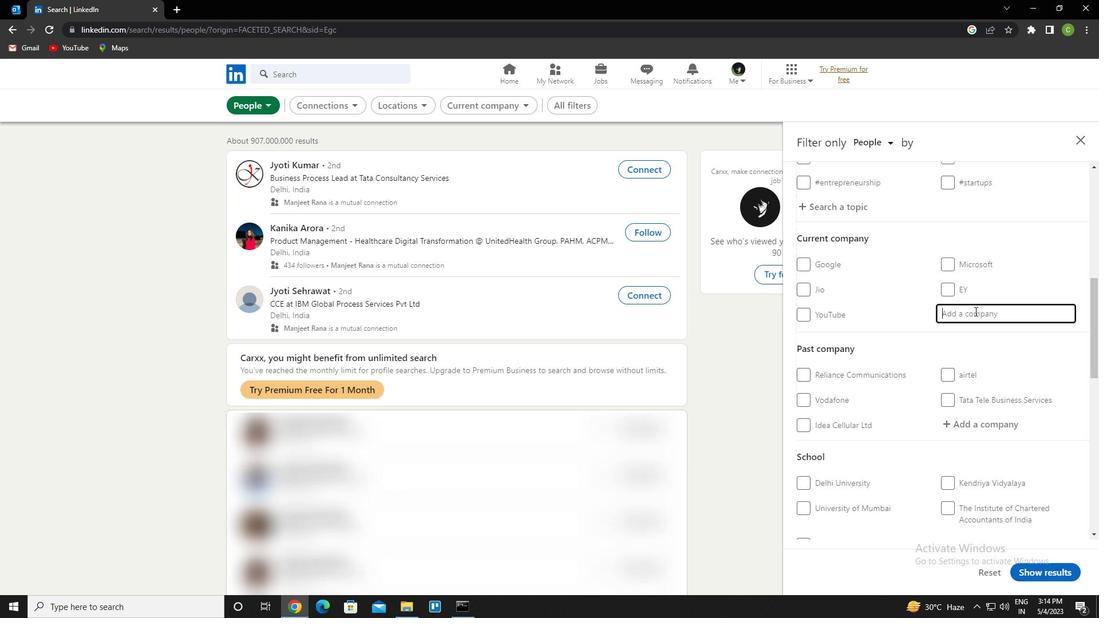 
Action: Key pressed <Key.caps_lock>yrf<Key.space>ya<Key.backspace><Key.caps_lock>asyh<Key.backspace><Key.backspace>h<Key.space>raj<Key.down><Key.enter>
Screenshot: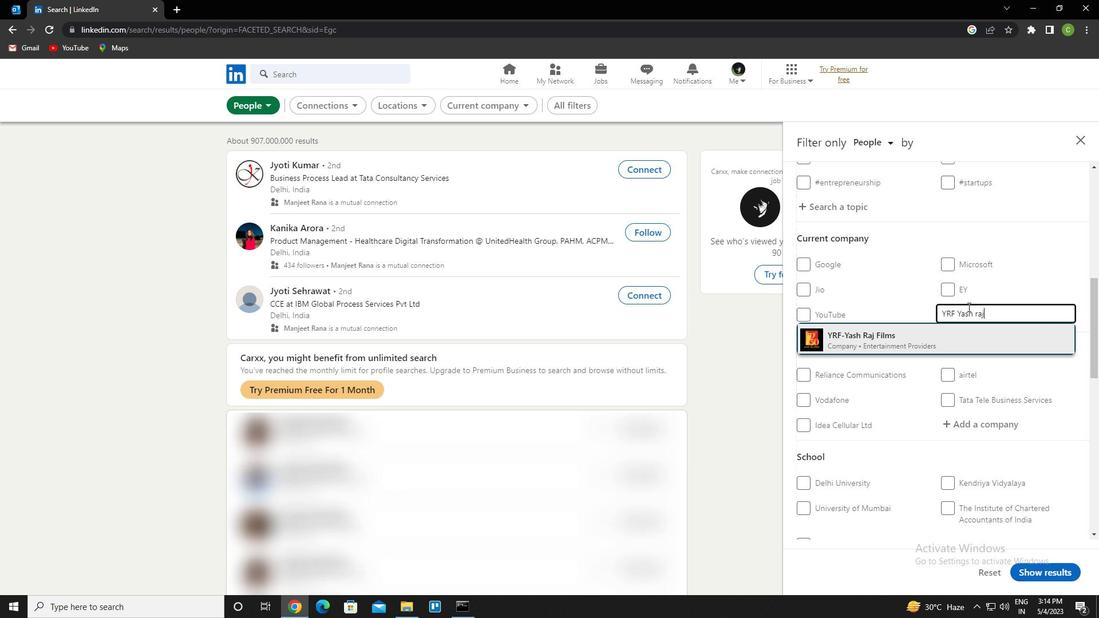 
Action: Mouse moved to (1054, 249)
Screenshot: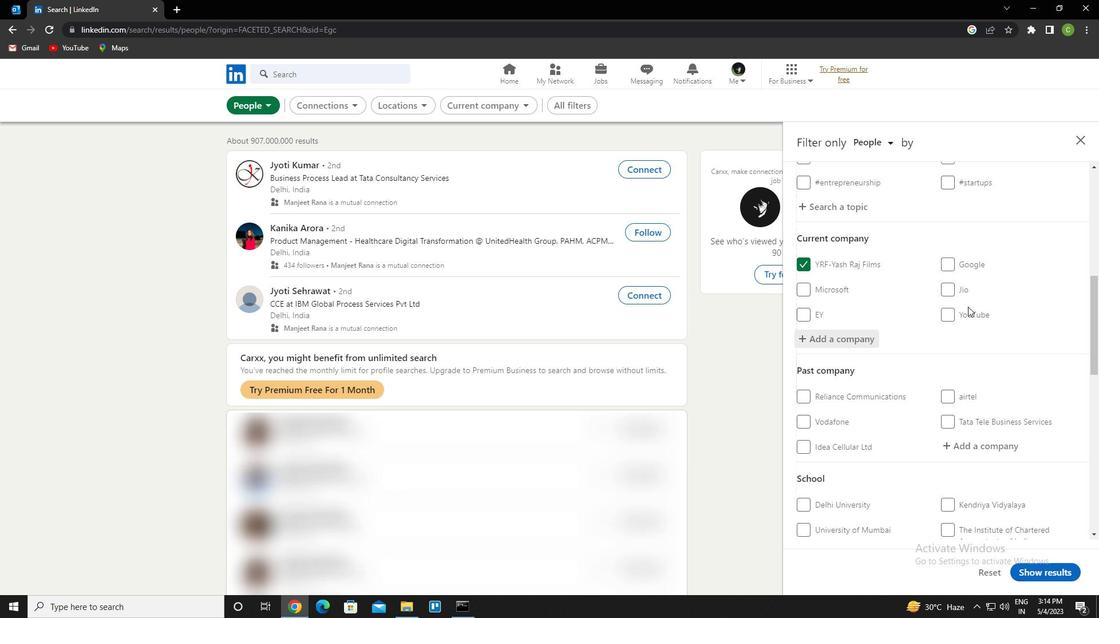 
Action: Mouse scrolled (1054, 249) with delta (0, 0)
Screenshot: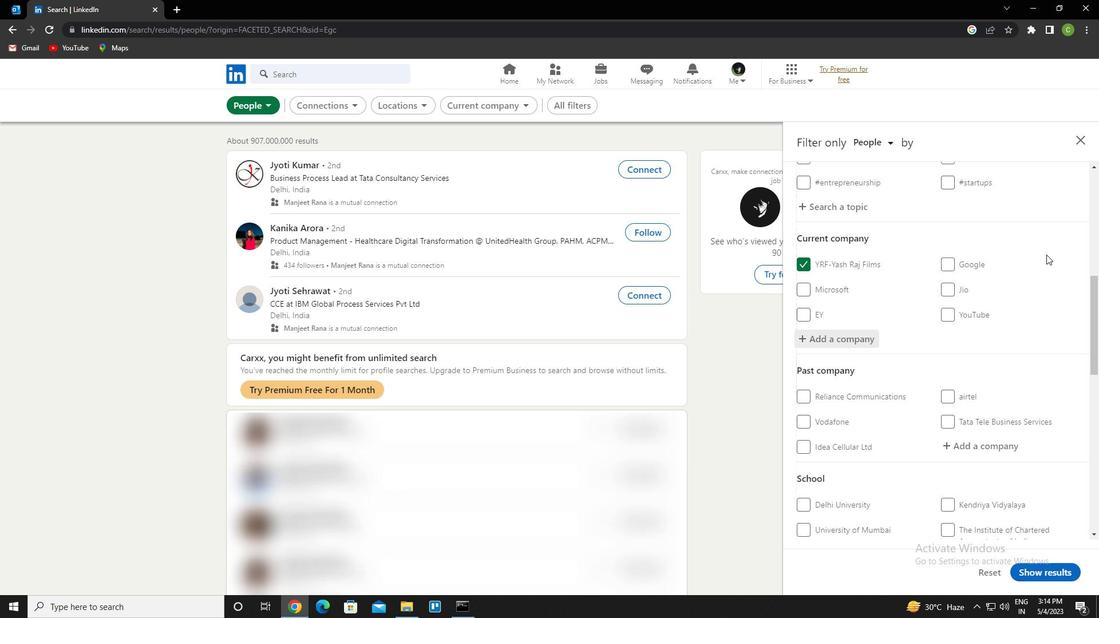 
Action: Mouse scrolled (1054, 249) with delta (0, 0)
Screenshot: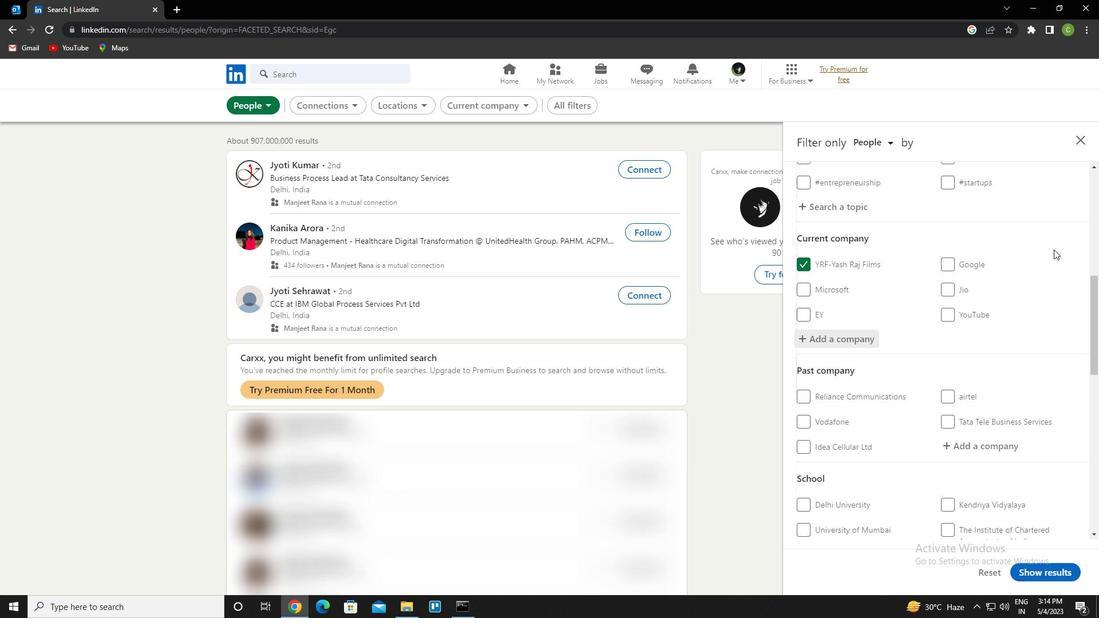 
Action: Mouse scrolled (1054, 249) with delta (0, 0)
Screenshot: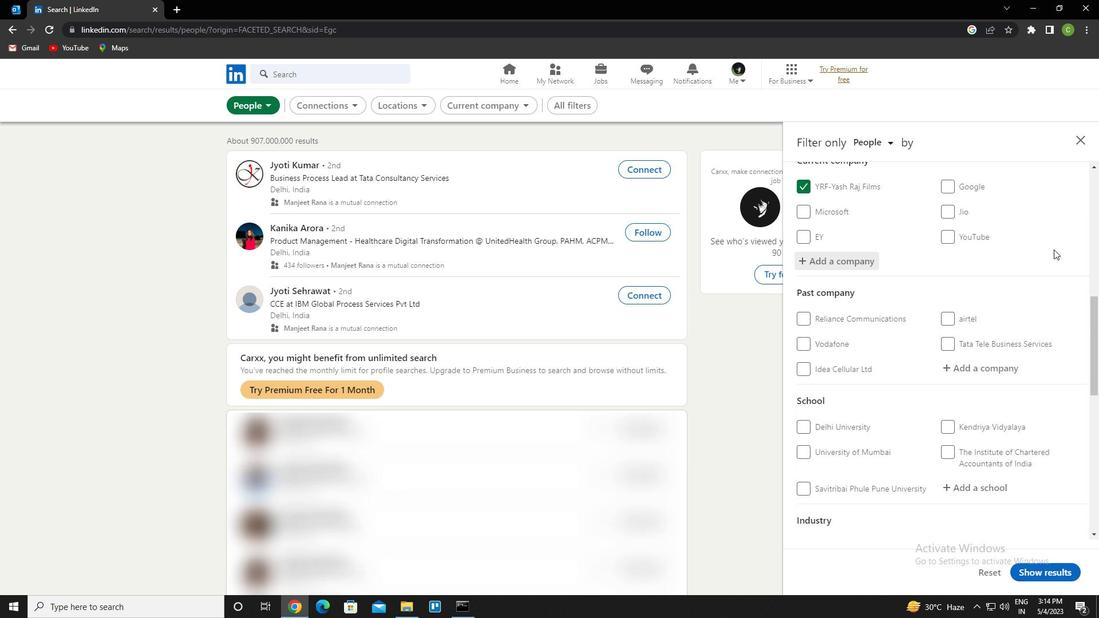 
Action: Mouse moved to (1024, 292)
Screenshot: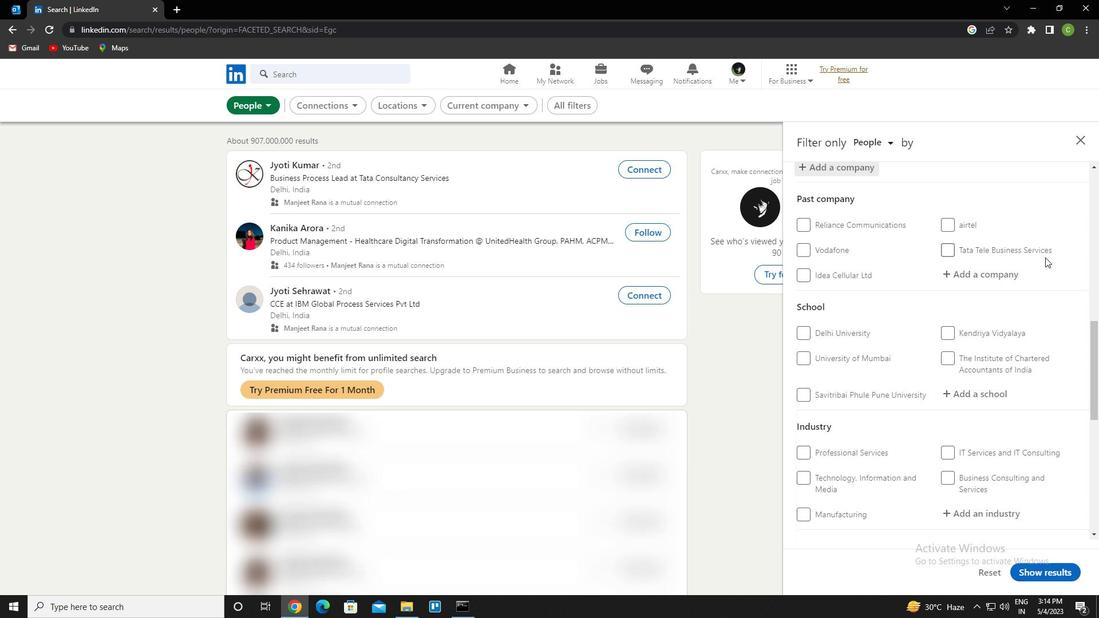
Action: Mouse scrolled (1024, 292) with delta (0, 0)
Screenshot: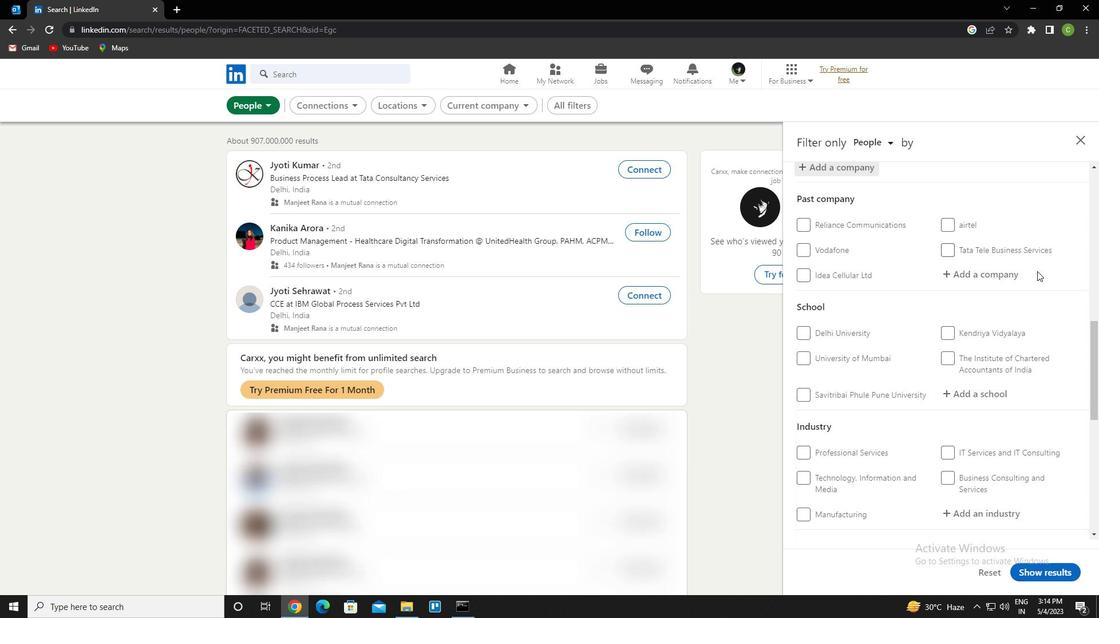 
Action: Mouse moved to (963, 335)
Screenshot: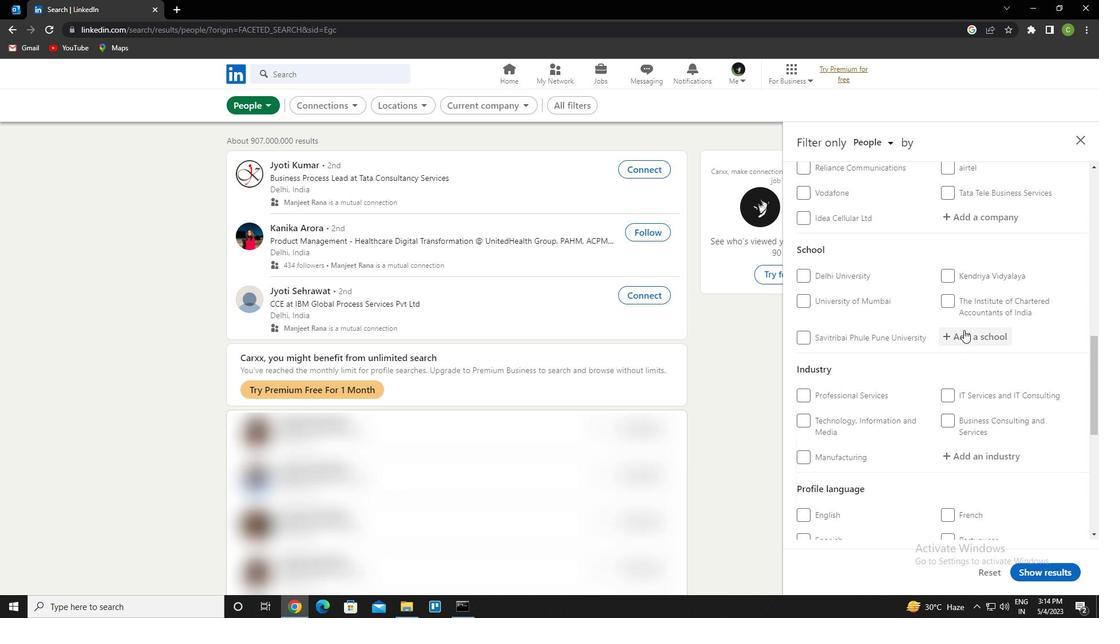 
Action: Mouse pressed left at (963, 335)
Screenshot: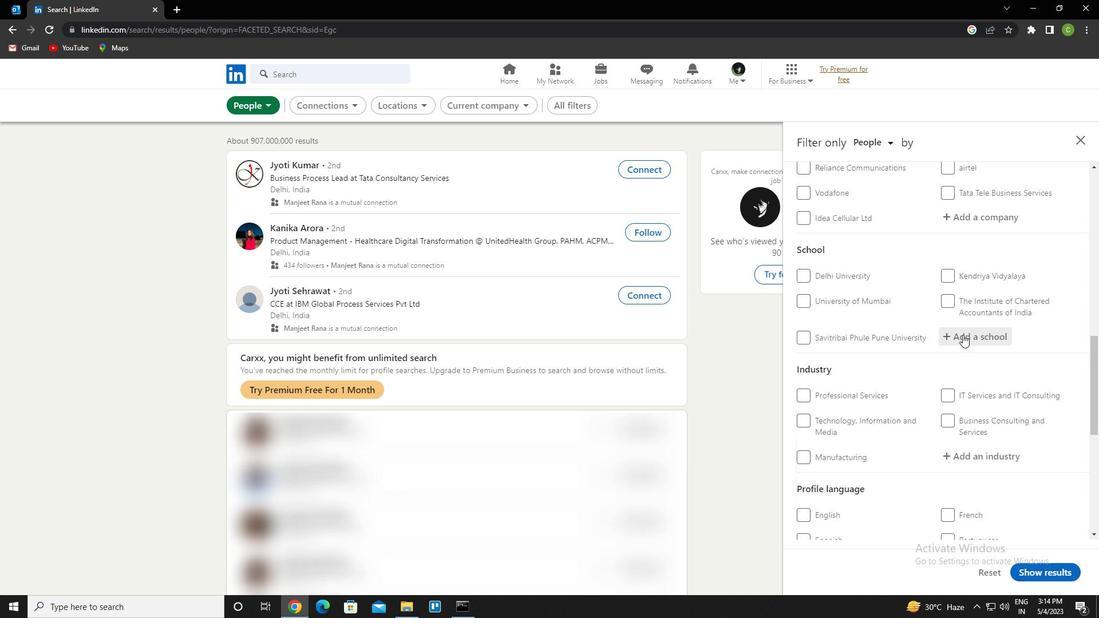 
Action: Key pressed <Key.caps_lock>t<Key.caps_lock>ezpur<Key.space>university<Key.down><Key.enter>
Screenshot: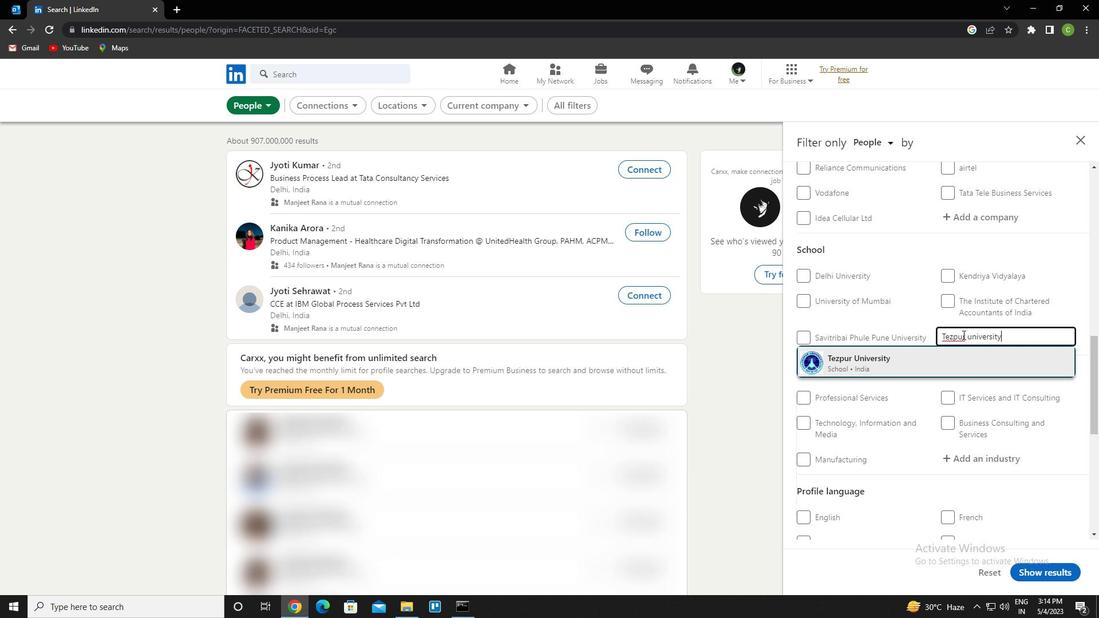 
Action: Mouse moved to (953, 343)
Screenshot: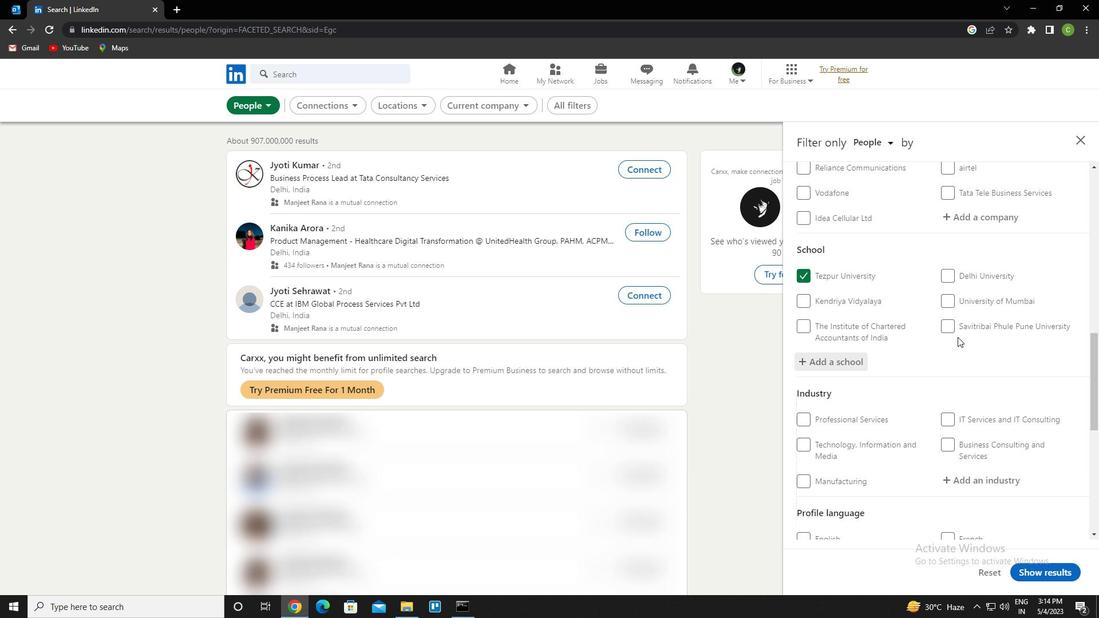 
Action: Mouse scrolled (953, 342) with delta (0, 0)
Screenshot: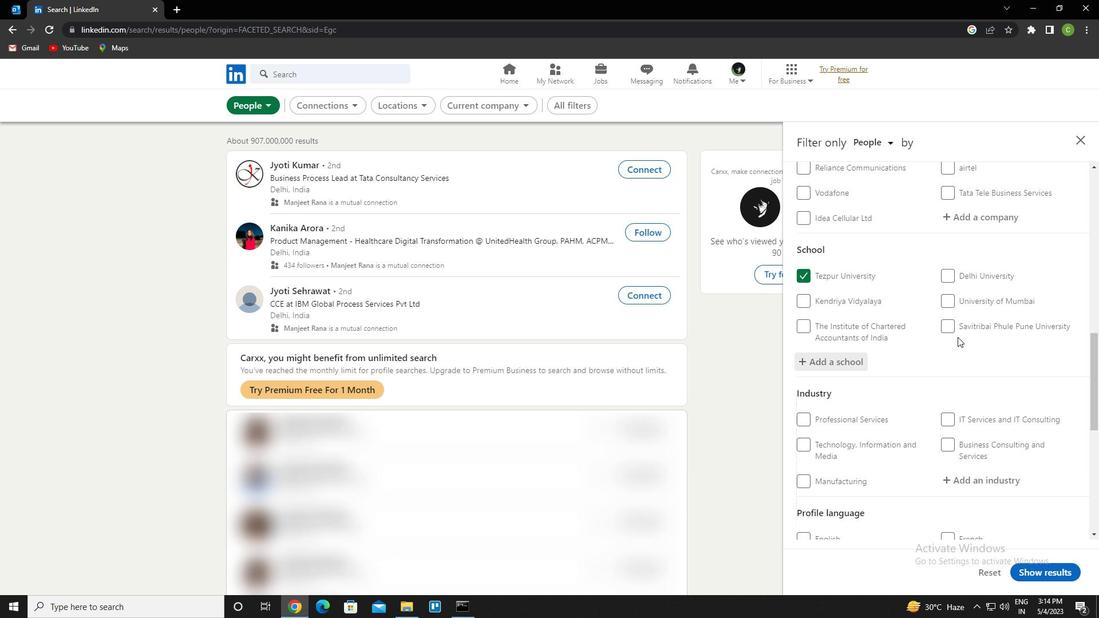 
Action: Mouse moved to (929, 368)
Screenshot: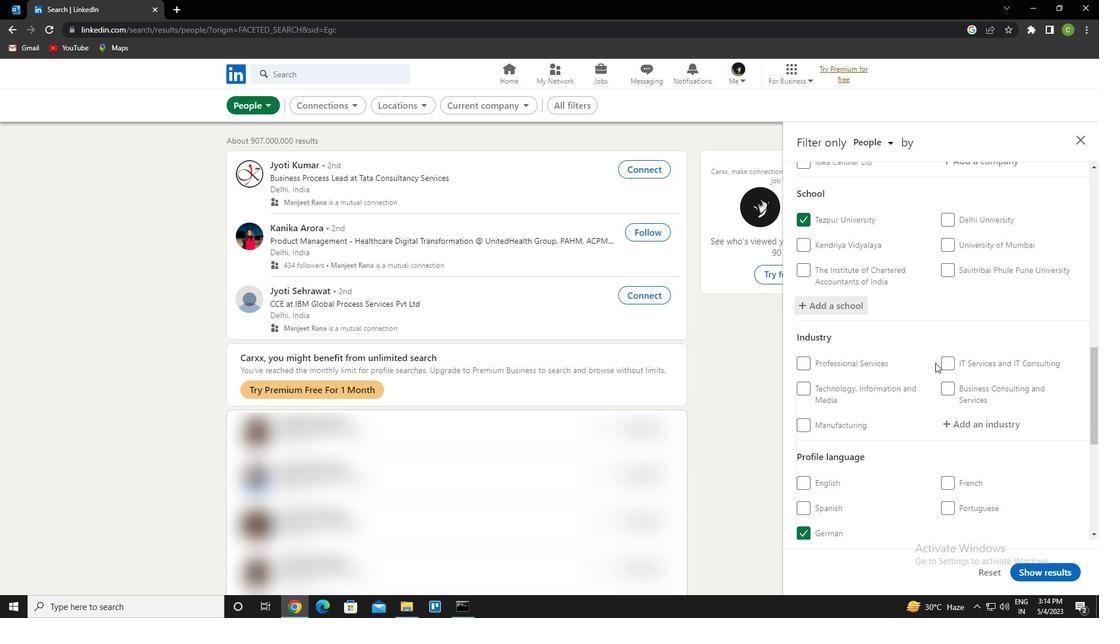 
Action: Mouse scrolled (929, 368) with delta (0, 0)
Screenshot: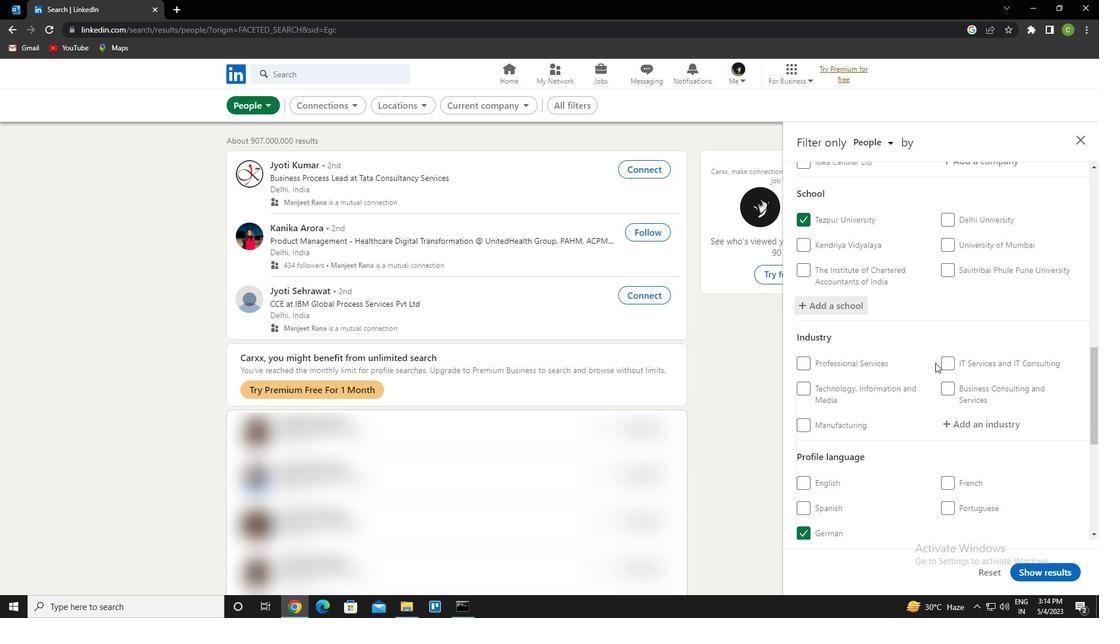 
Action: Mouse moved to (988, 364)
Screenshot: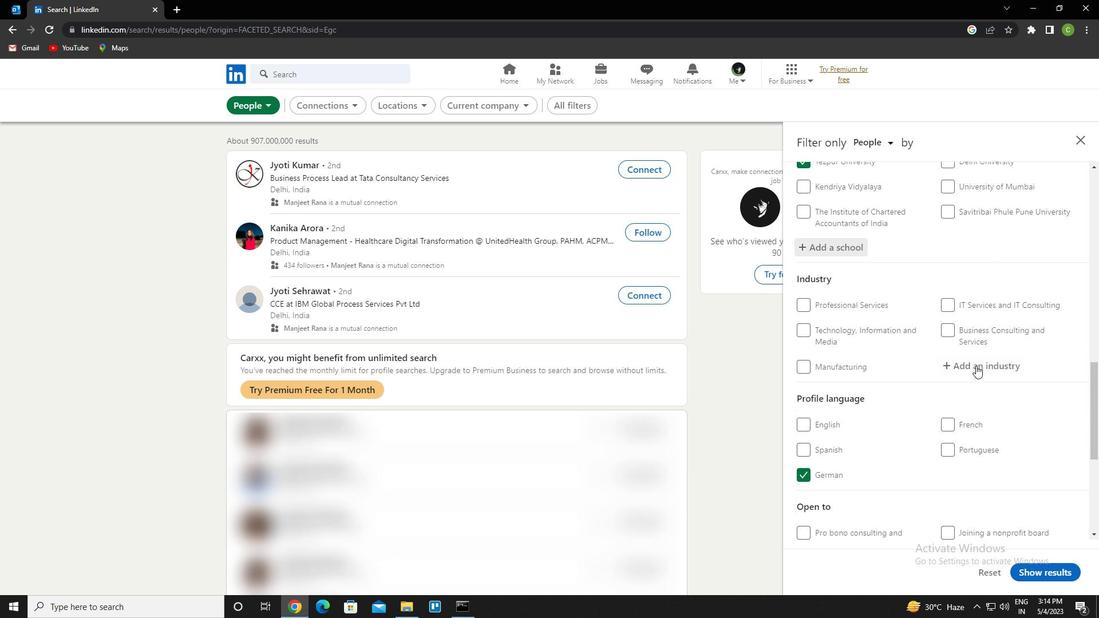 
Action: Mouse pressed left at (988, 364)
Screenshot: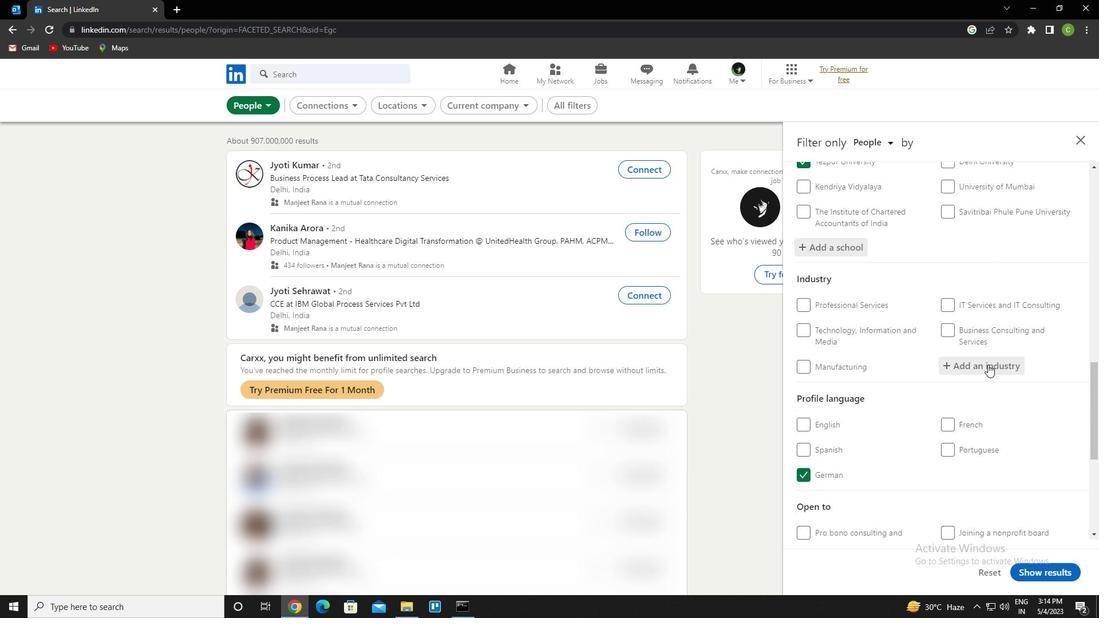 
Action: Key pressed museus<Key.backspace><Key.down><Key.down><Key.enter>
Screenshot: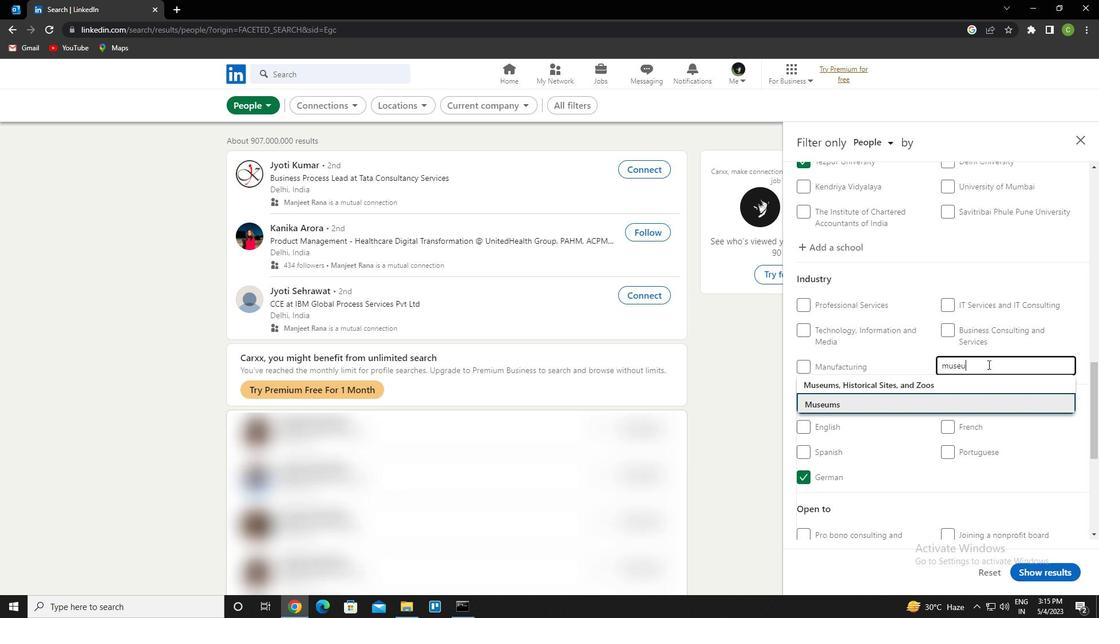 
Action: Mouse moved to (1002, 375)
Screenshot: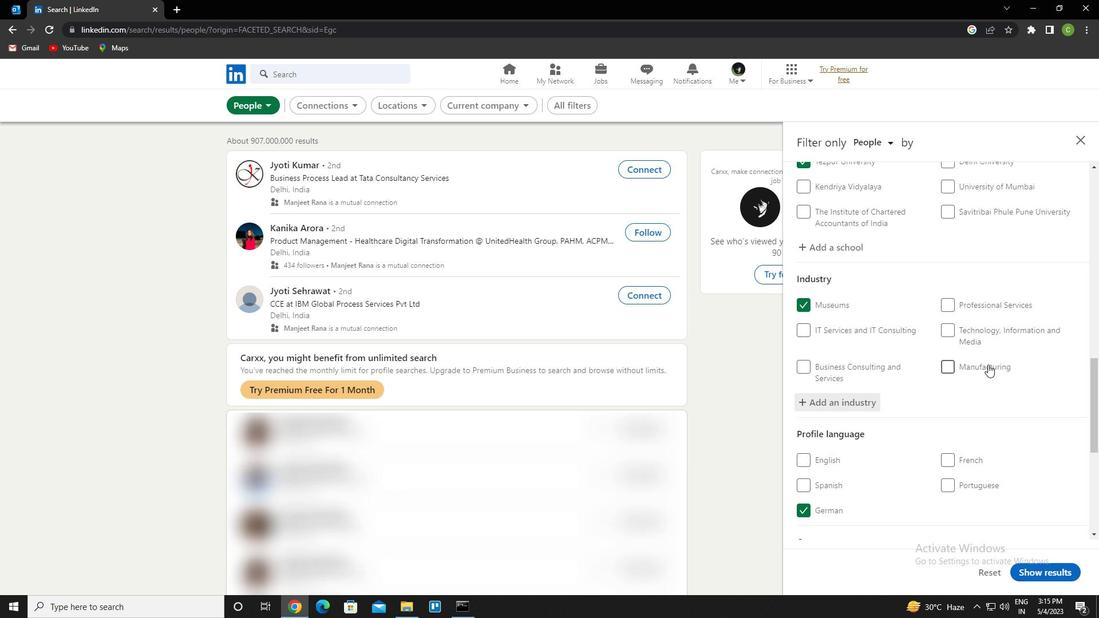 
Action: Mouse scrolled (1002, 374) with delta (0, 0)
Screenshot: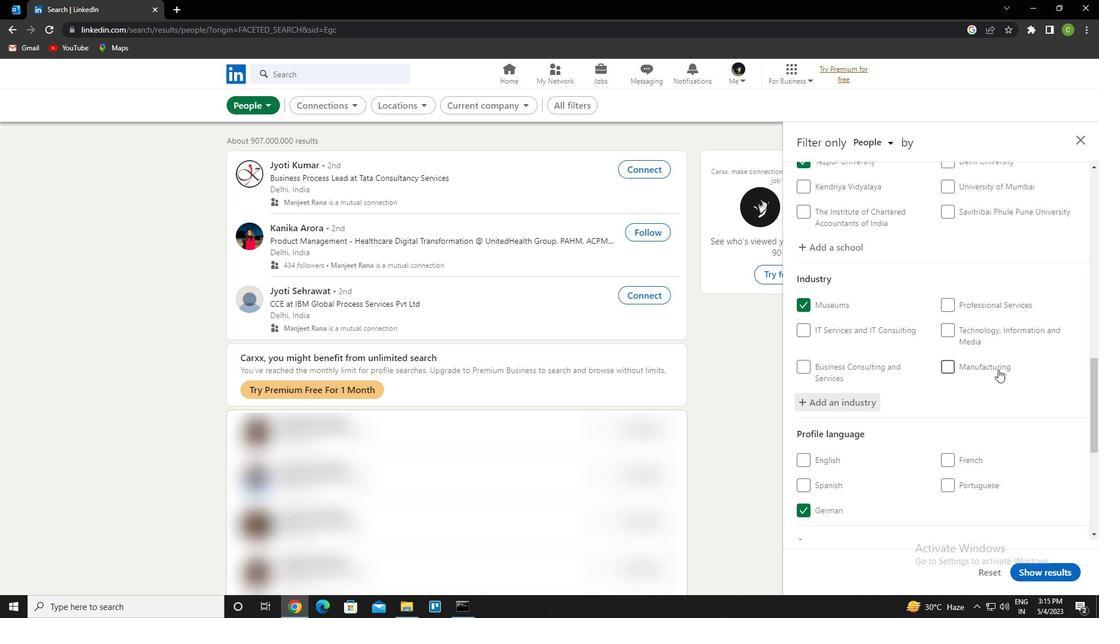 
Action: Mouse moved to (1001, 375)
Screenshot: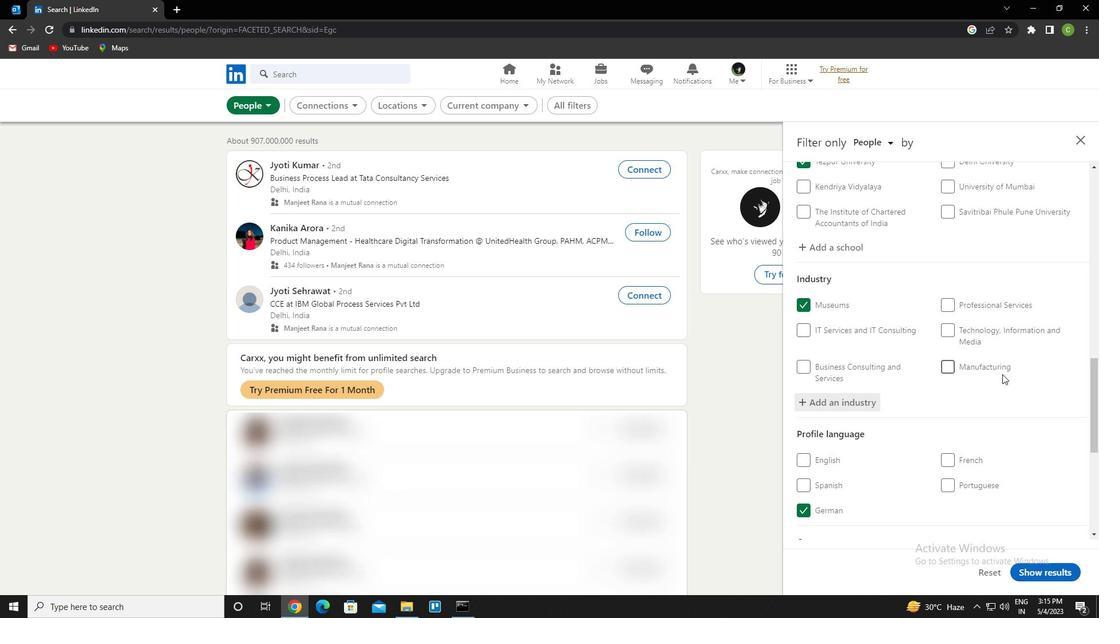
Action: Mouse scrolled (1001, 374) with delta (0, 0)
Screenshot: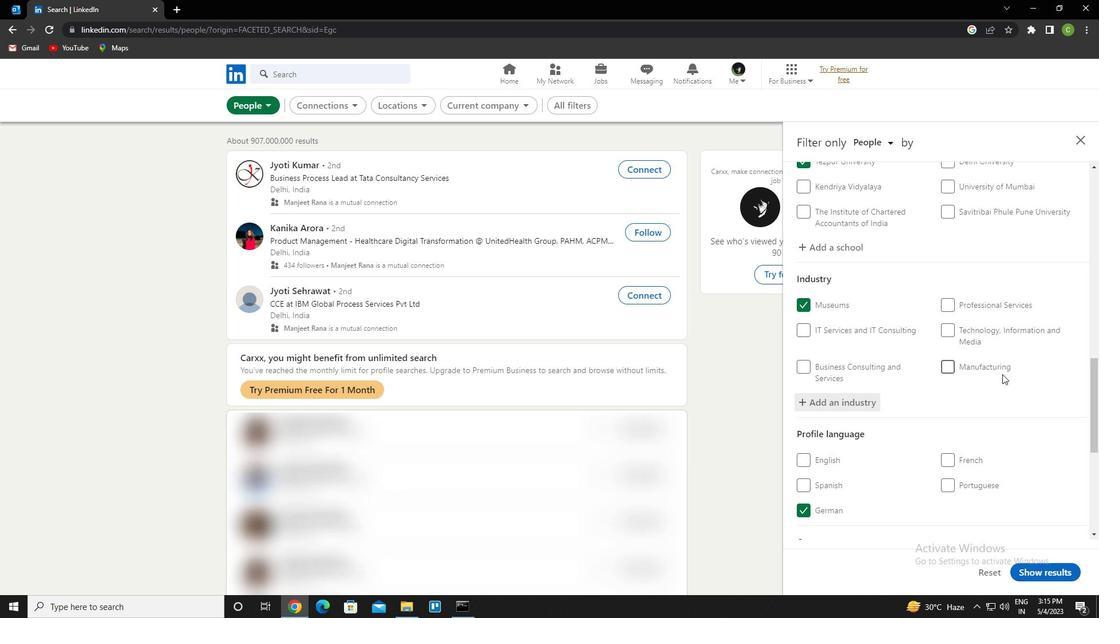 
Action: Mouse moved to (999, 375)
Screenshot: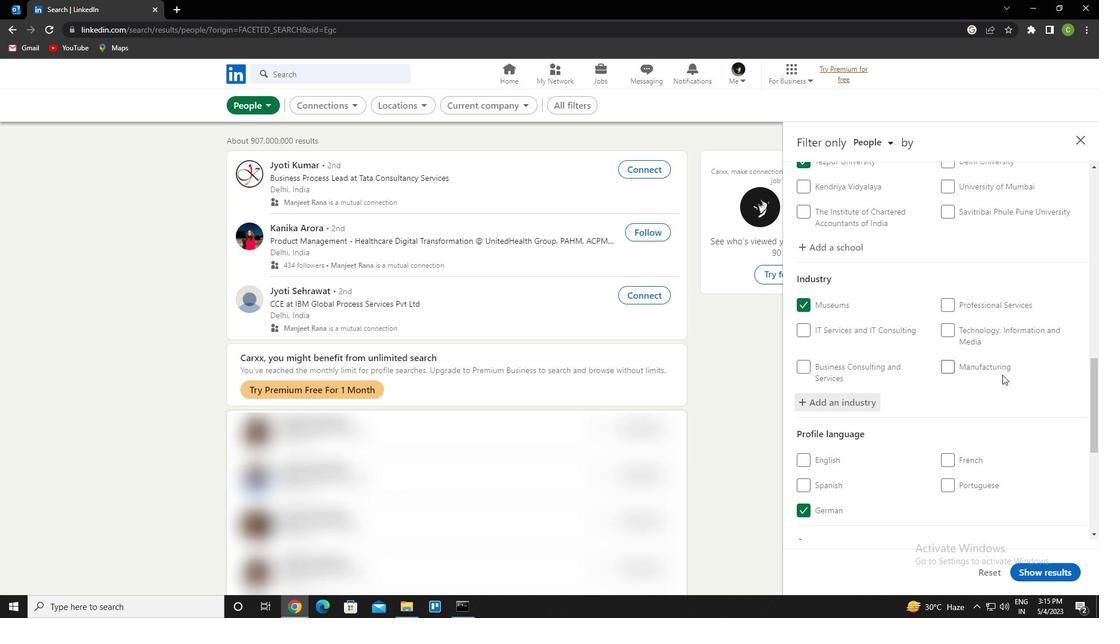
Action: Mouse scrolled (999, 374) with delta (0, 0)
Screenshot: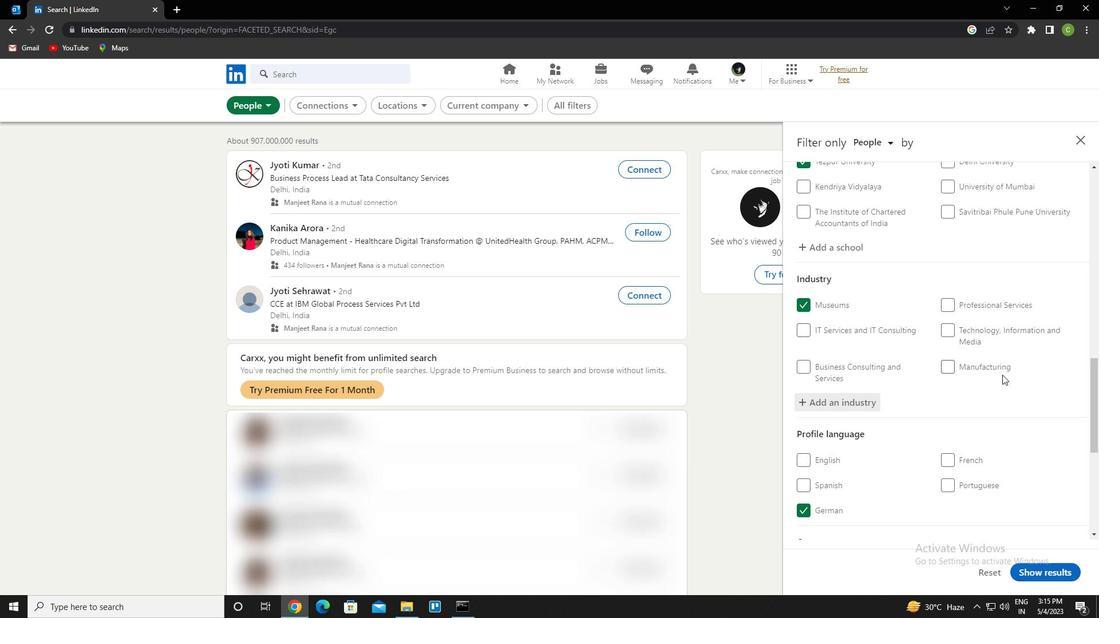
Action: Mouse scrolled (999, 374) with delta (0, 0)
Screenshot: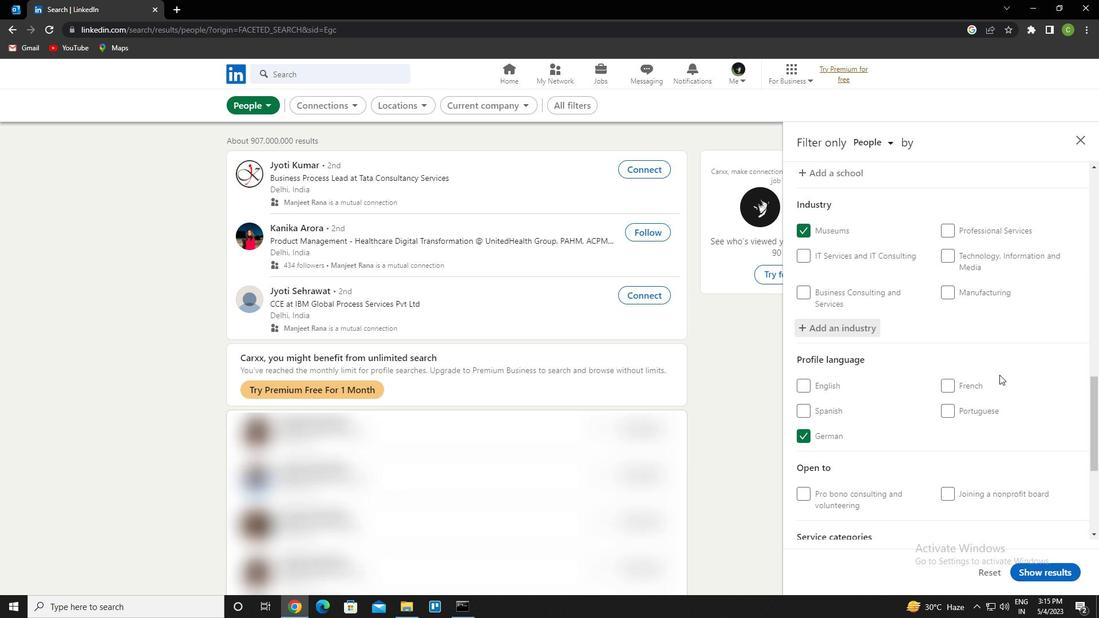 
Action: Mouse scrolled (999, 374) with delta (0, 0)
Screenshot: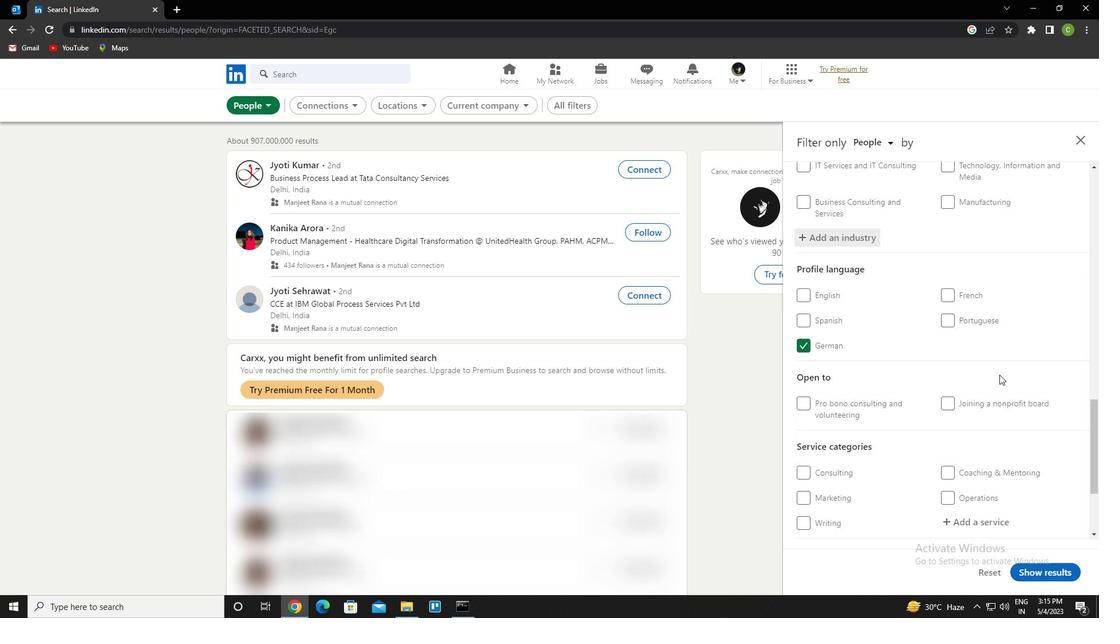 
Action: Mouse moved to (983, 406)
Screenshot: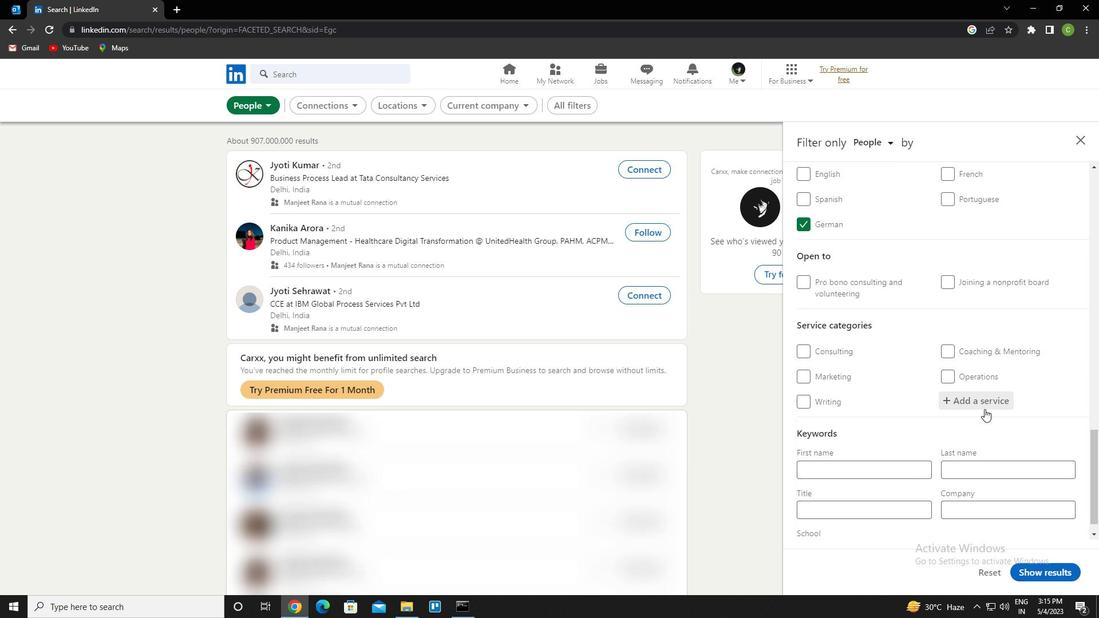 
Action: Mouse pressed left at (983, 406)
Screenshot: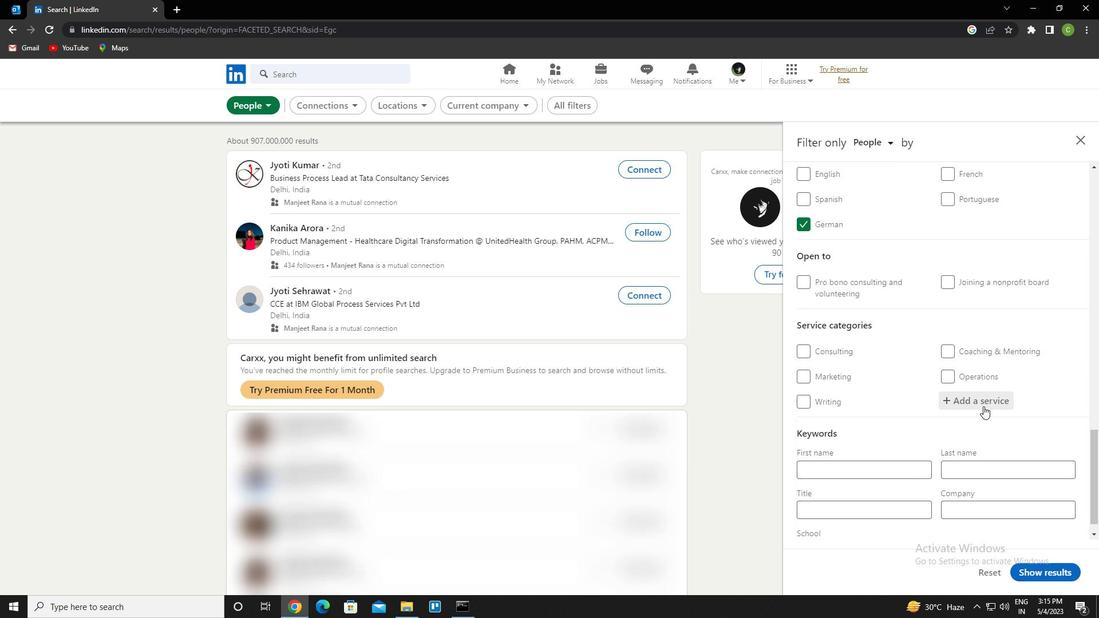 
Action: Key pressed <Key.caps_lock>m<Key.caps_lock>orta<Key.backspace>gage<Key.space>lending<Key.down><Key.enter>
Screenshot: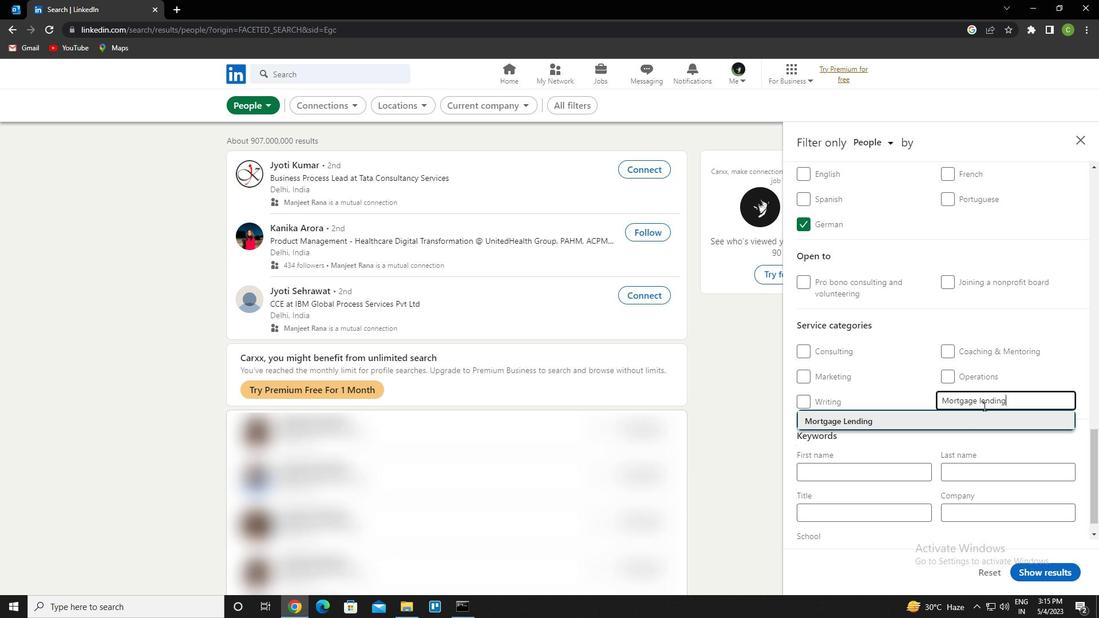 
Action: Mouse scrolled (983, 406) with delta (0, 0)
Screenshot: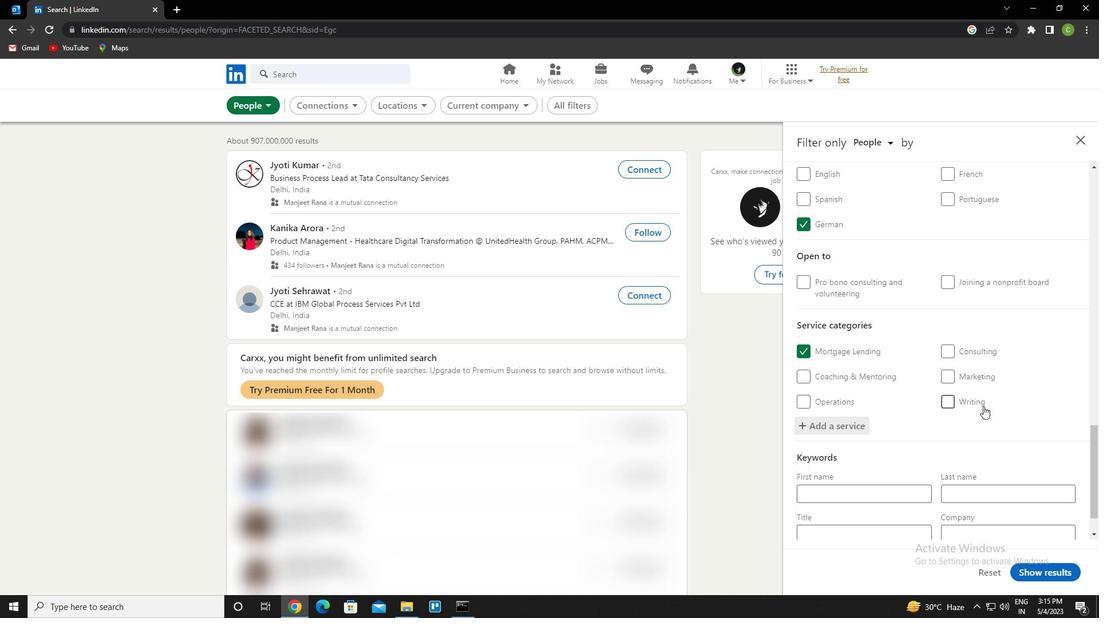 
Action: Mouse scrolled (983, 406) with delta (0, 0)
Screenshot: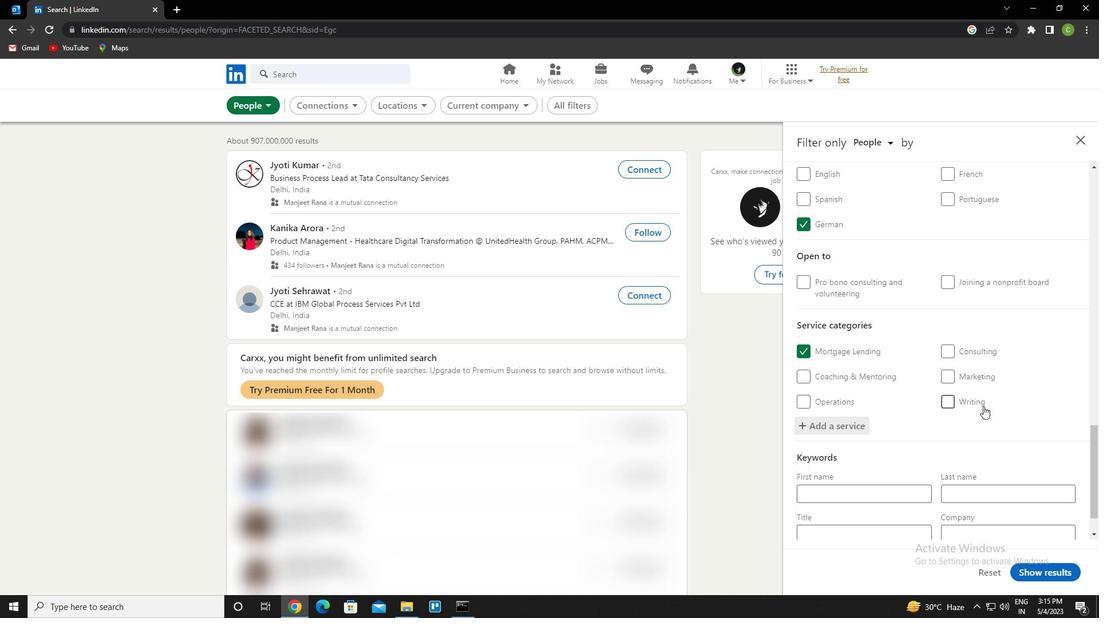 
Action: Mouse moved to (983, 406)
Screenshot: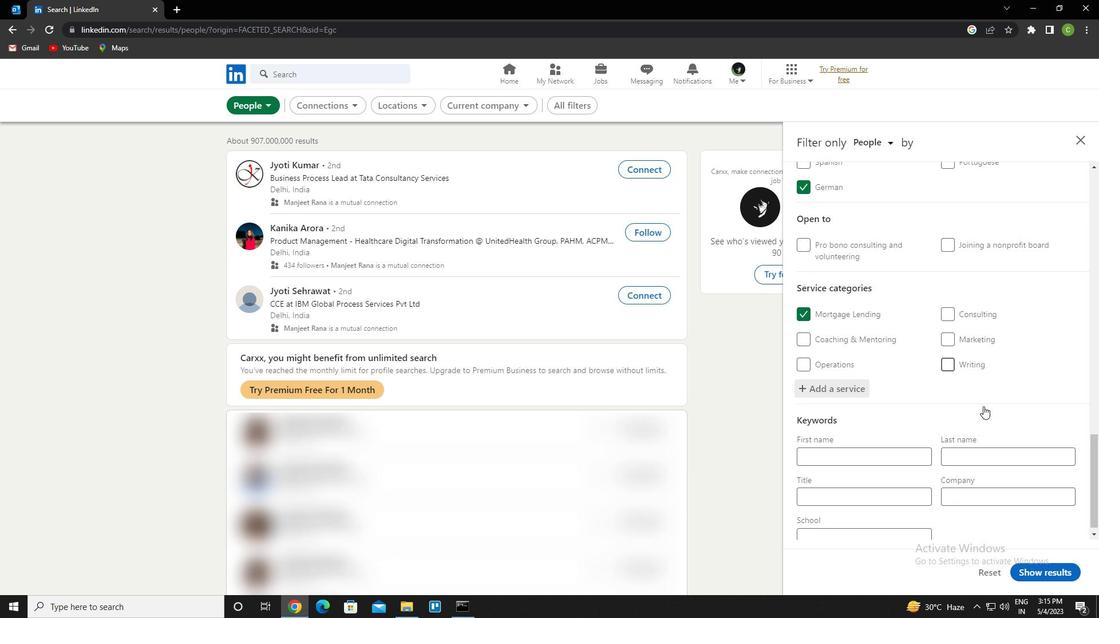 
Action: Mouse scrolled (983, 405) with delta (0, 0)
Screenshot: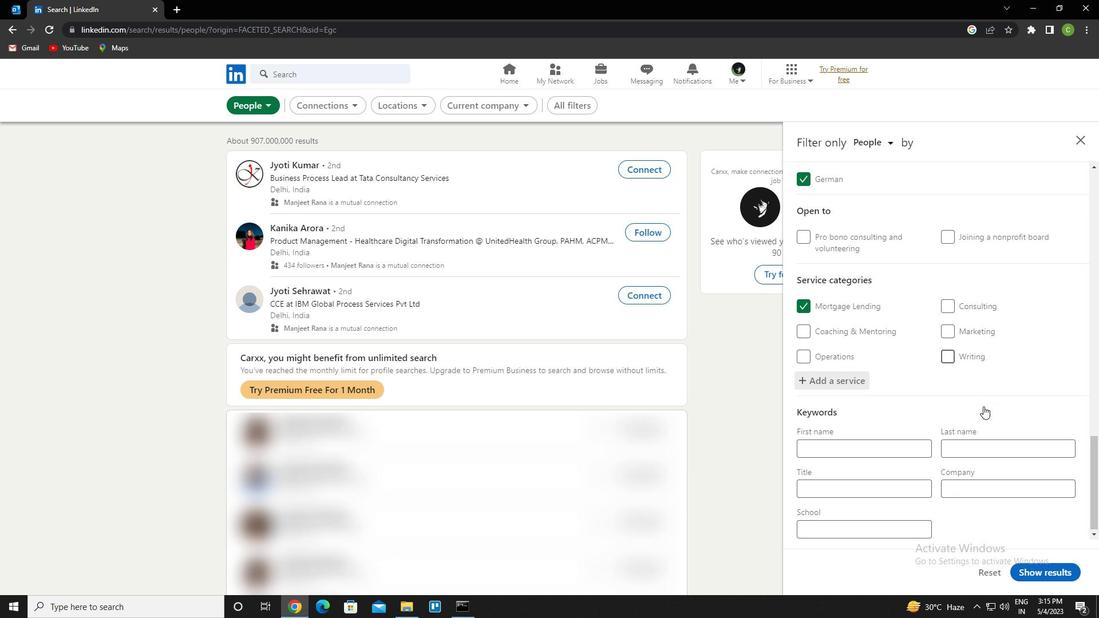 
Action: Mouse moved to (983, 406)
Screenshot: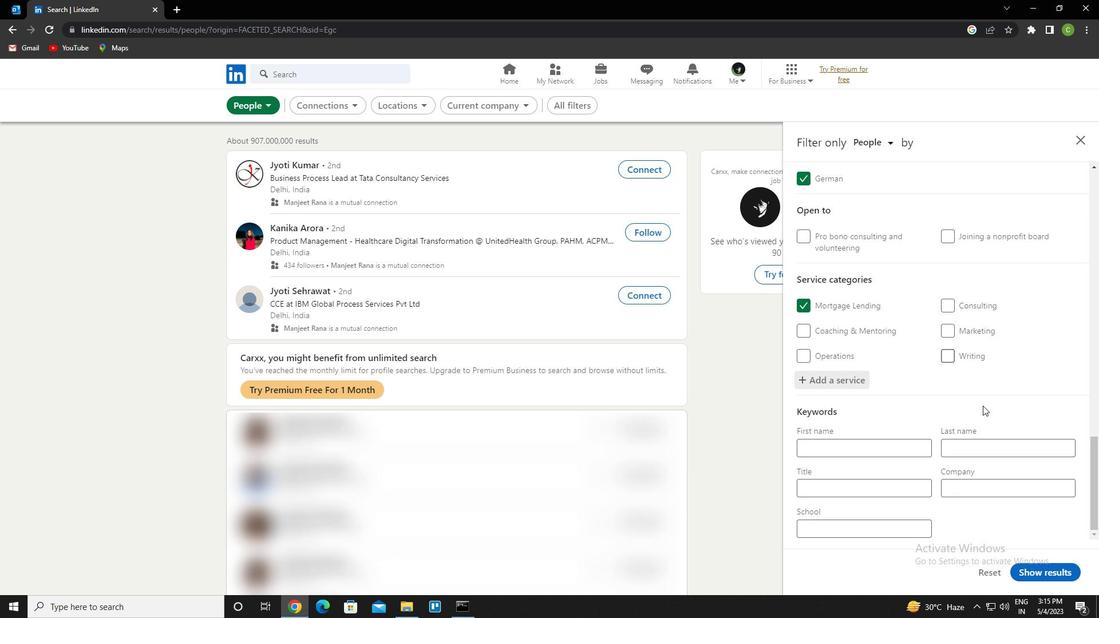 
Action: Mouse scrolled (983, 405) with delta (0, 0)
Screenshot: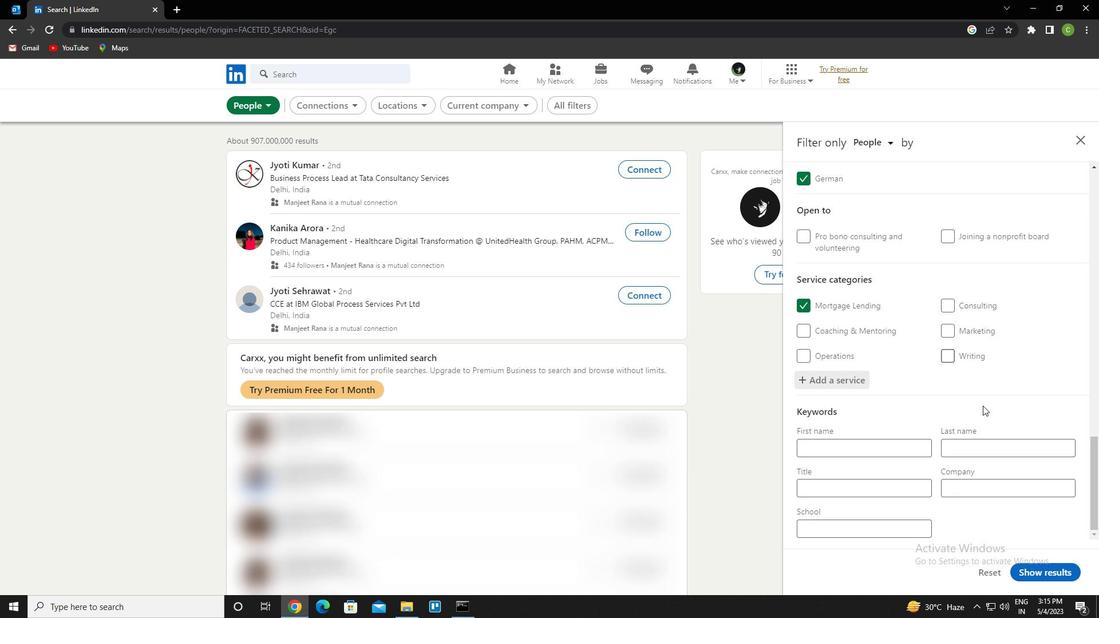 
Action: Mouse moved to (880, 487)
Screenshot: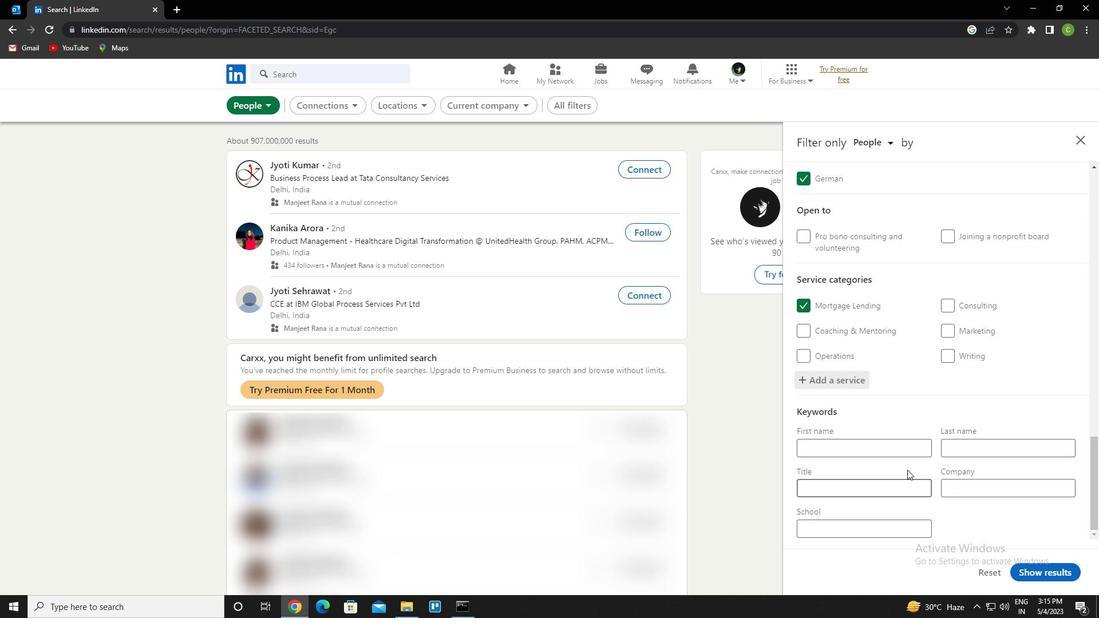 
Action: Mouse pressed left at (880, 487)
Screenshot: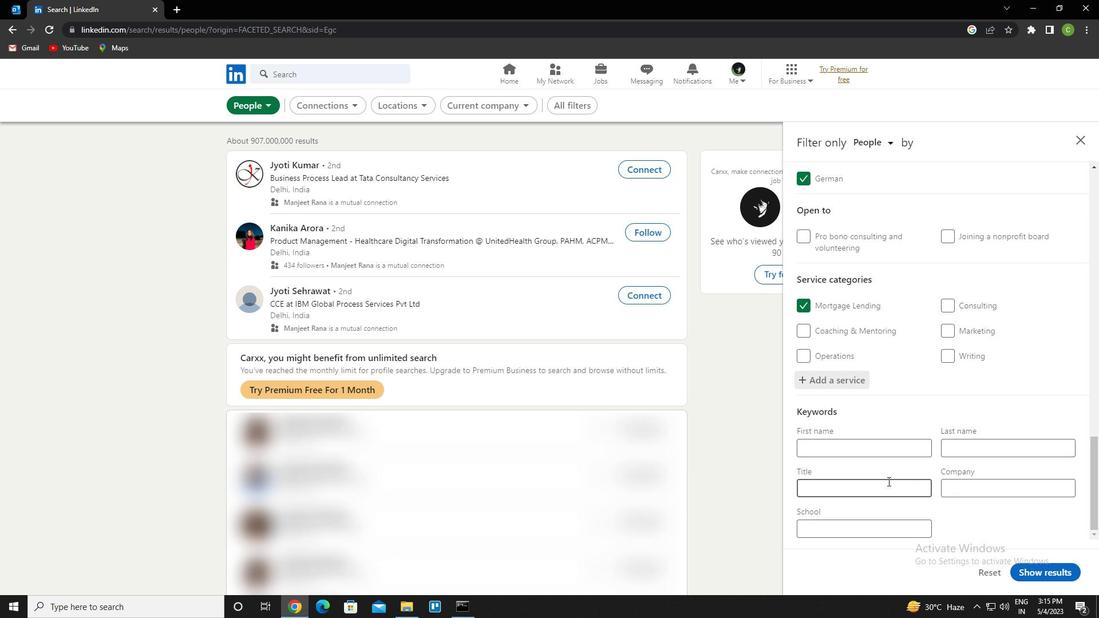 
Action: Key pressed <Key.caps_lock>s<Key.caps_lock>ound<Key.space><Key.caps_lock>e<Key.caps_lock>ngineer
Screenshot: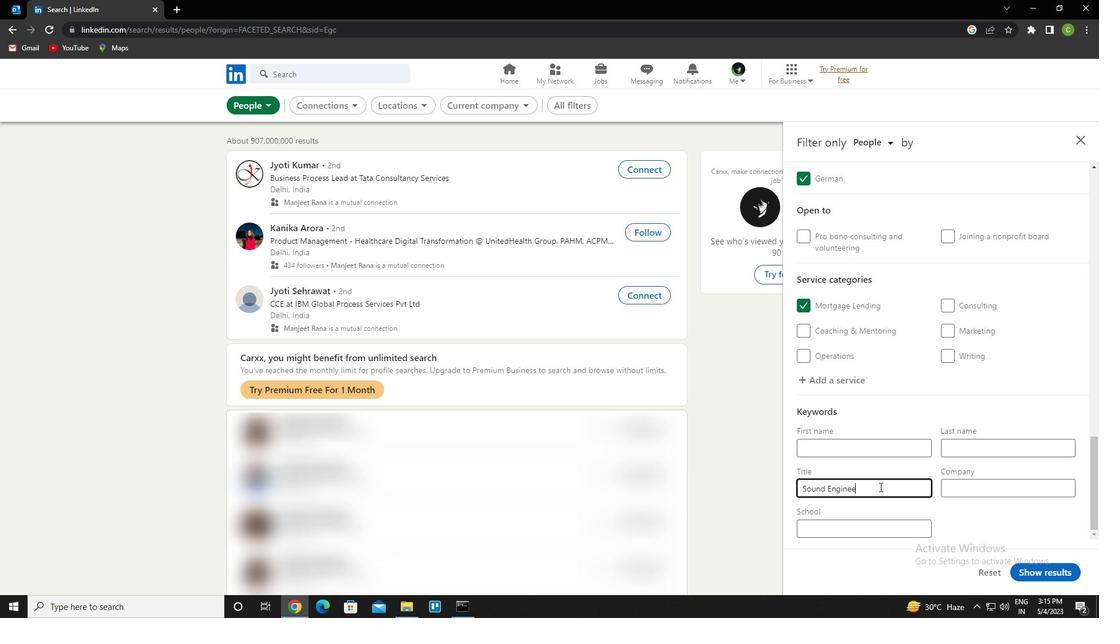 
Action: Mouse moved to (1049, 572)
Screenshot: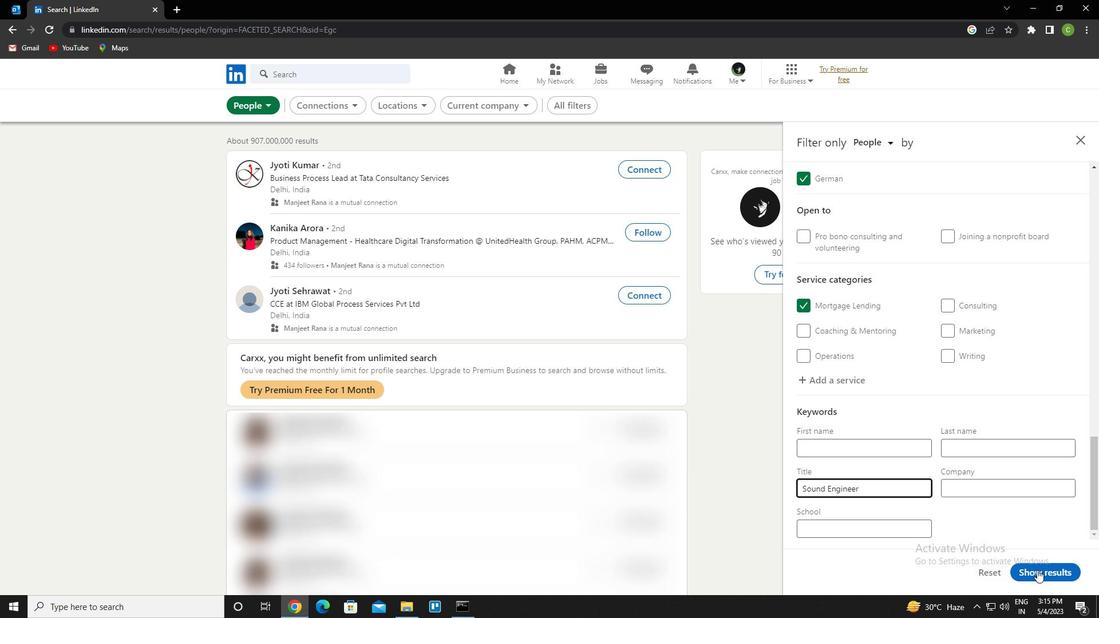 
Action: Mouse pressed left at (1049, 572)
Screenshot: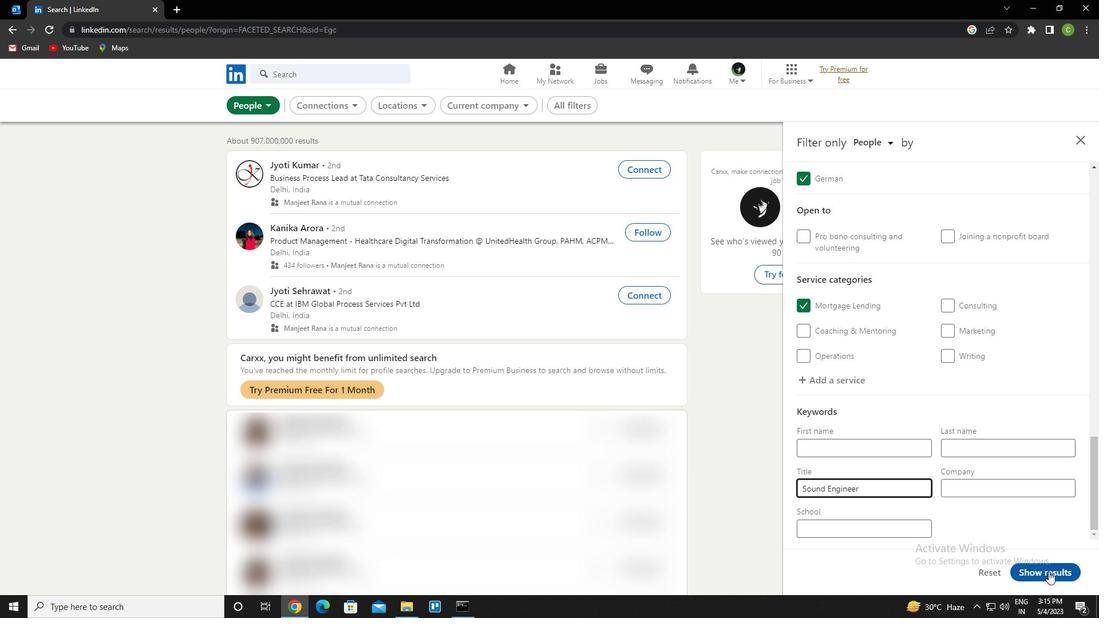
Action: Mouse moved to (489, 533)
Screenshot: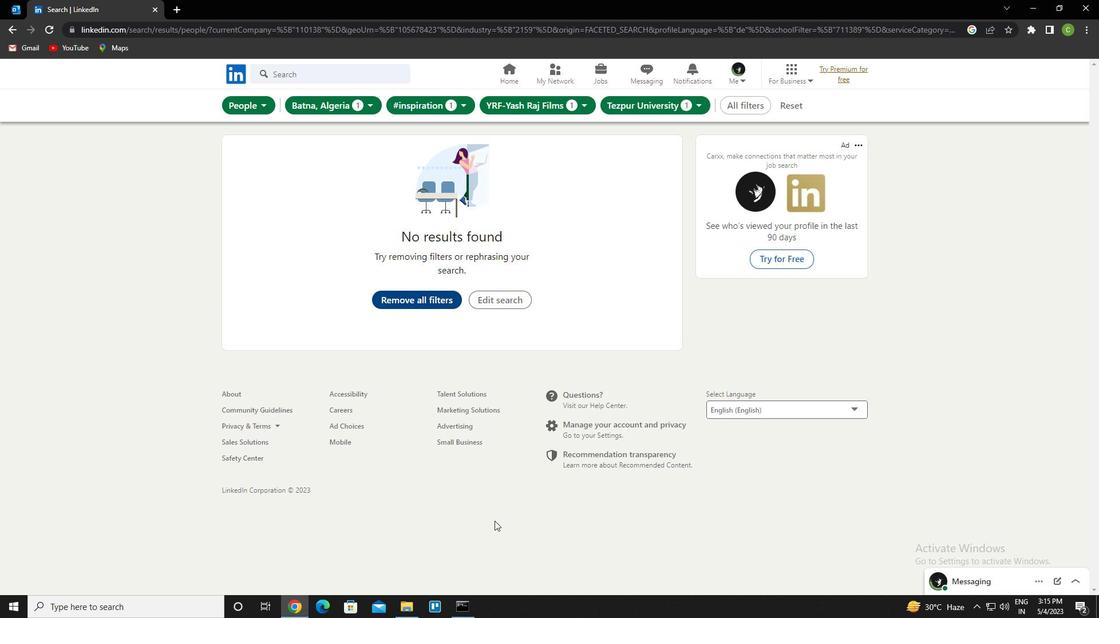 
